 Task: Look for space in Uglich, Russia from 12th  July, 2023 to 15th July, 2023 for 3 adults in price range Rs.12000 to Rs.16000. Place can be entire place with 2 bedrooms having 3 beds and 1 bathroom. Property type can be house, flat, guest house. Booking option can be shelf check-in. Required host language is English.
Action: Mouse moved to (449, 115)
Screenshot: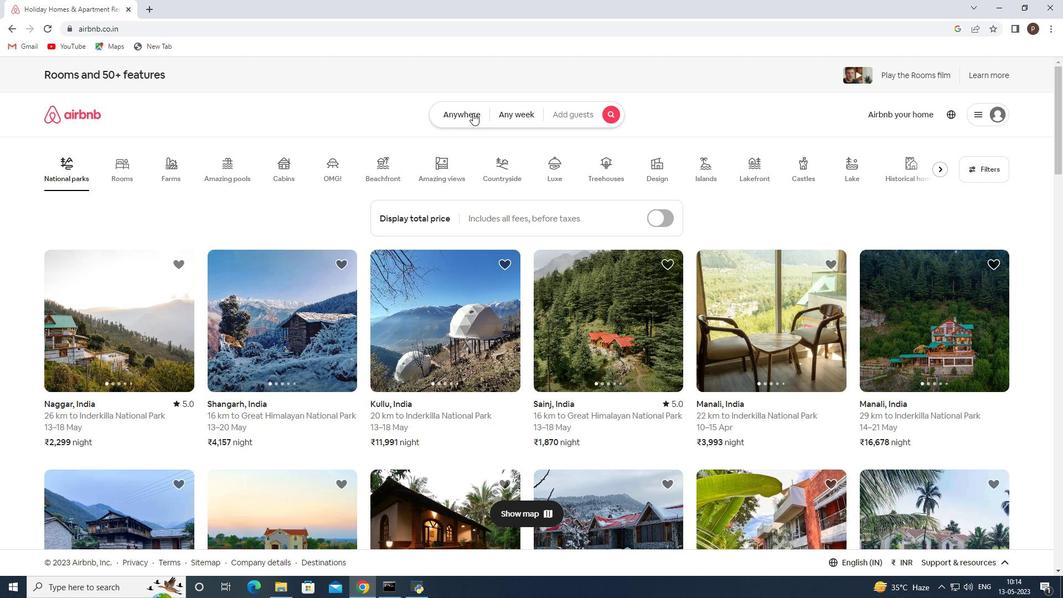 
Action: Mouse pressed left at (449, 115)
Screenshot: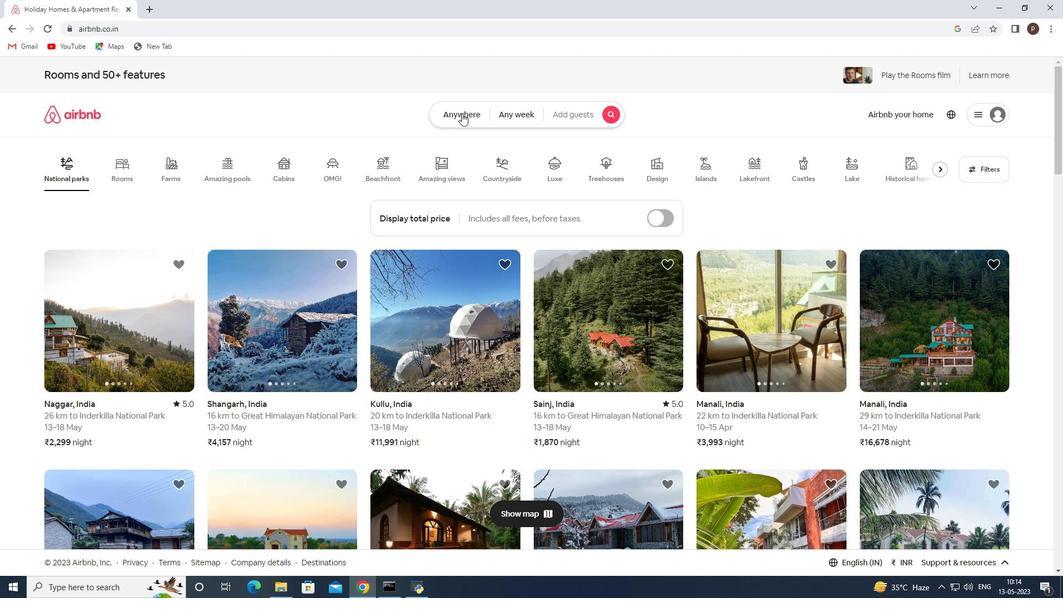 
Action: Mouse moved to (369, 157)
Screenshot: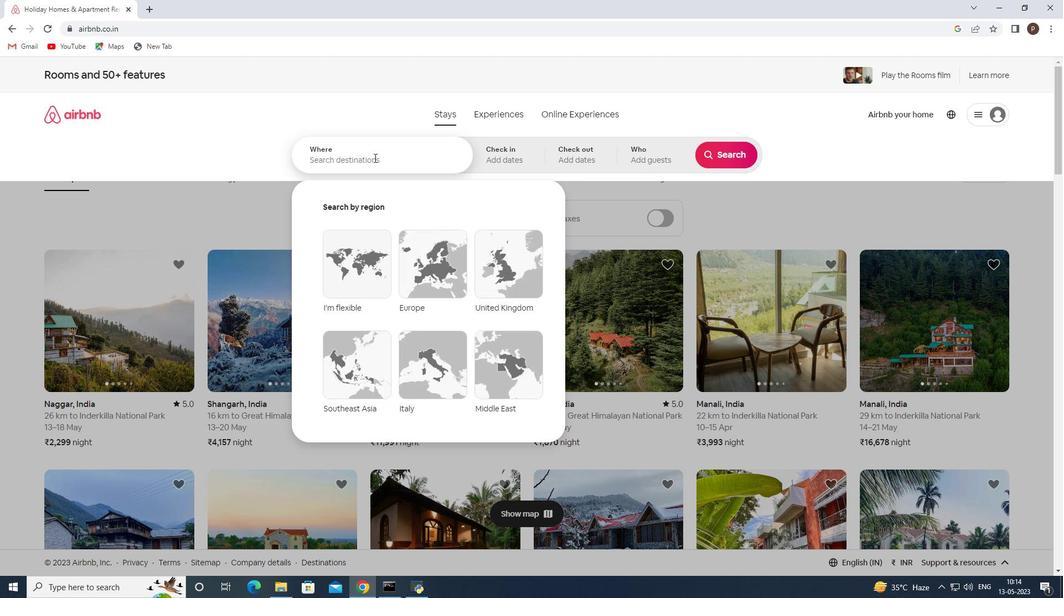 
Action: Mouse pressed left at (369, 157)
Screenshot: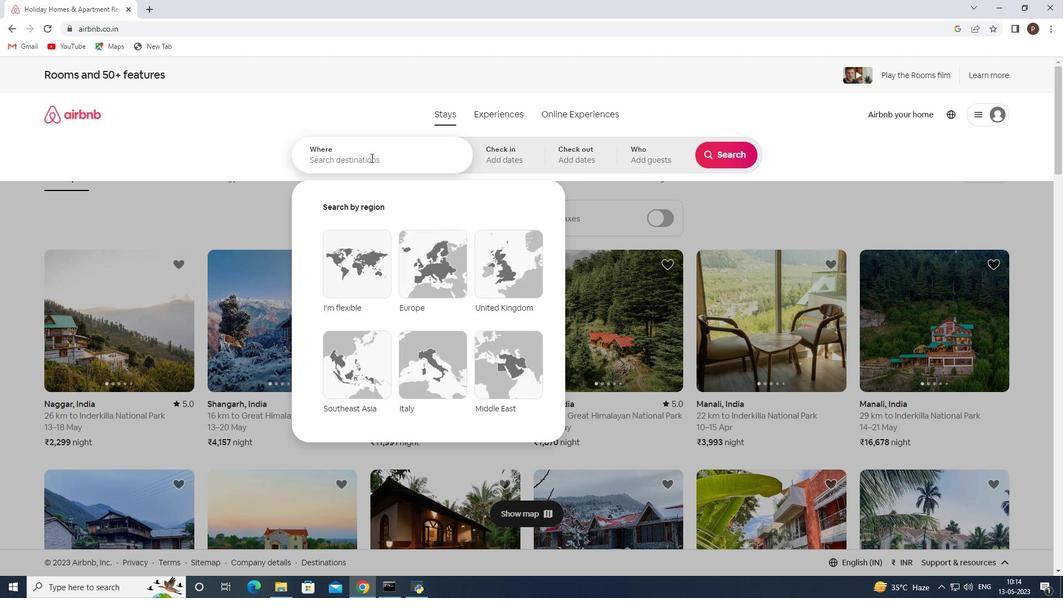 
Action: Key pressed <Key.caps_lock>U<Key.caps_lock>glich,<Key.space><Key.caps_lock>R<Key.caps_lock>ussia<Key.enter>
Screenshot: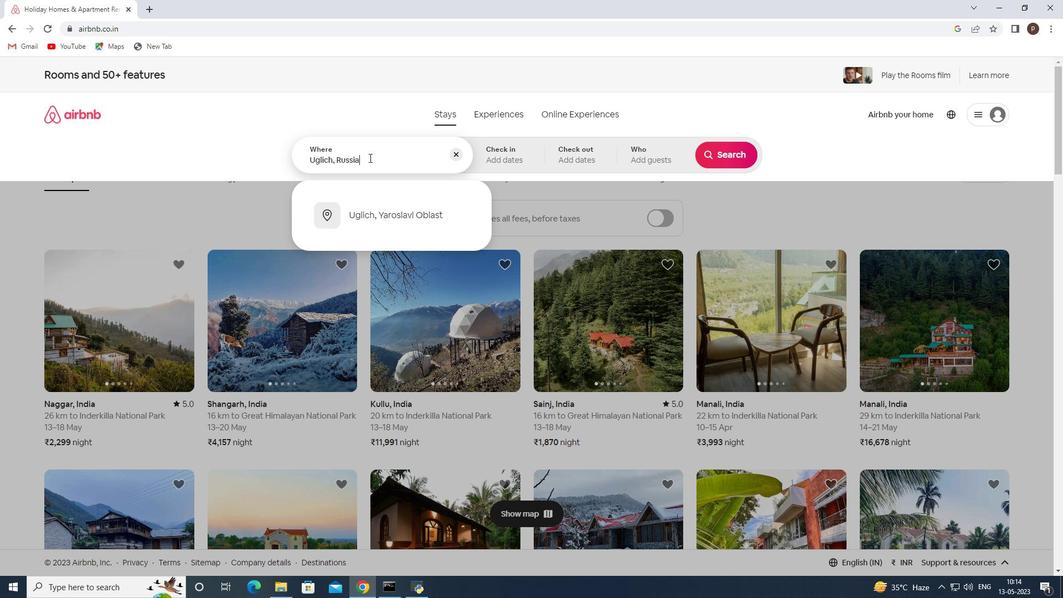
Action: Mouse moved to (730, 241)
Screenshot: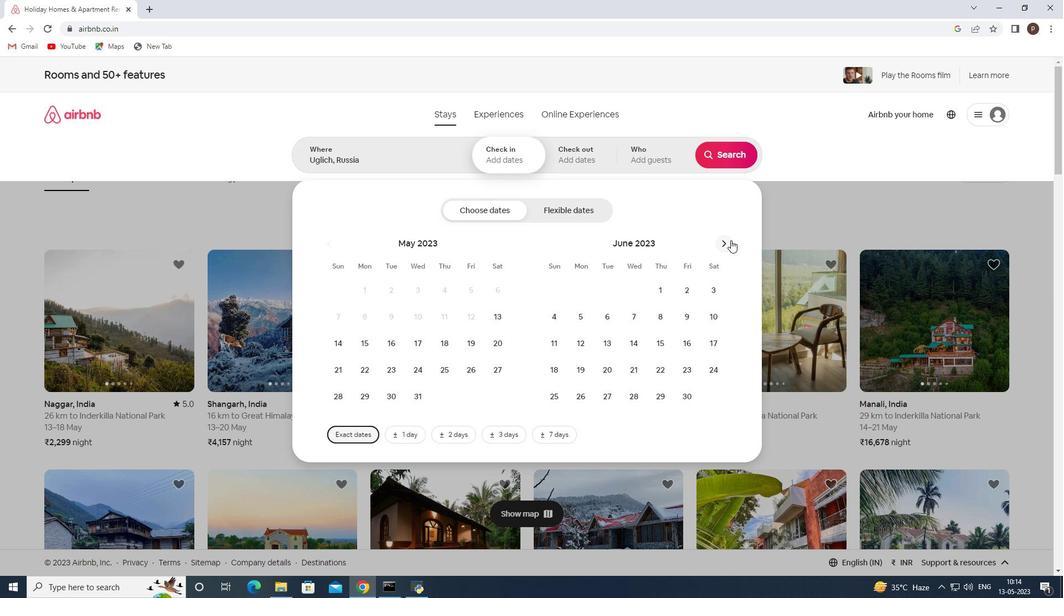 
Action: Mouse pressed left at (730, 241)
Screenshot: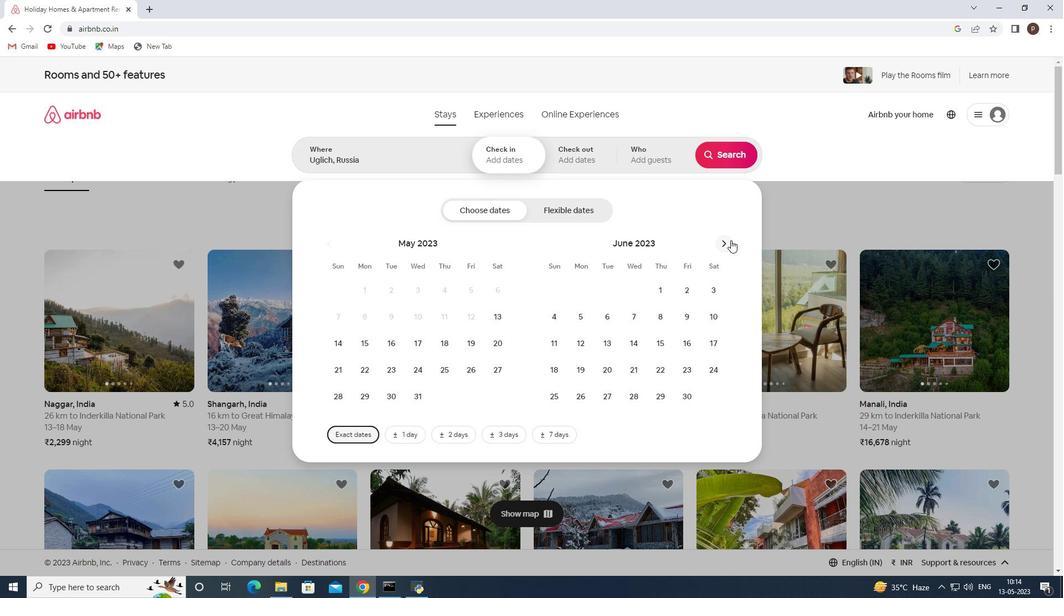 
Action: Mouse moved to (635, 341)
Screenshot: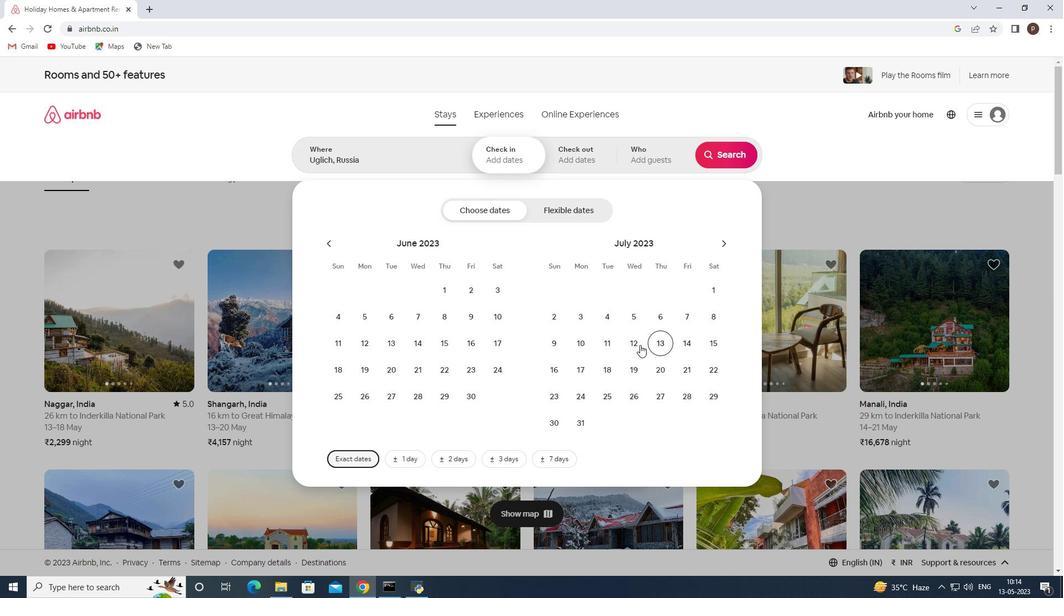 
Action: Mouse pressed left at (635, 341)
Screenshot: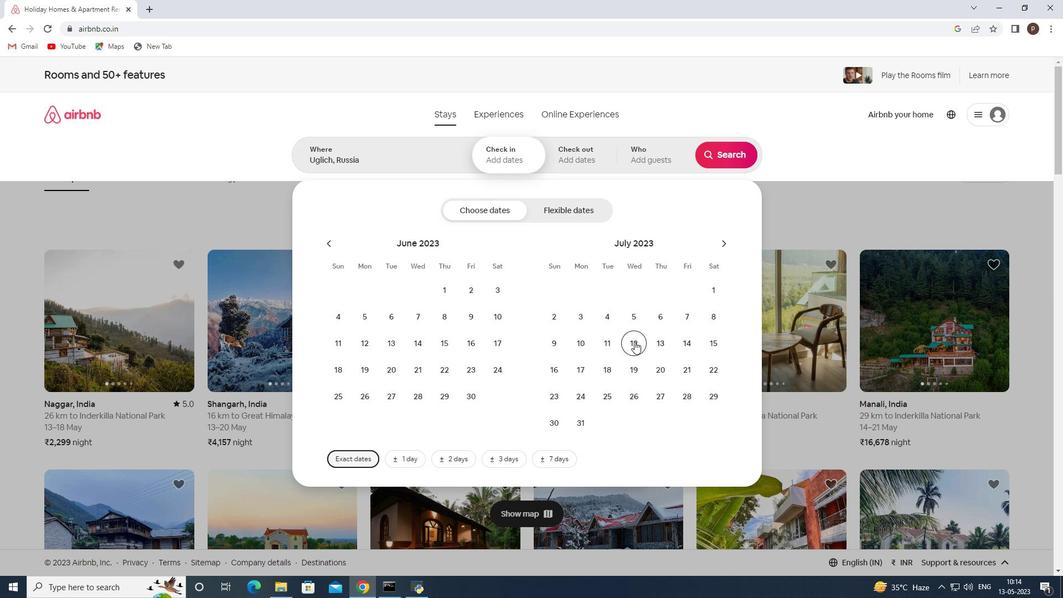 
Action: Mouse moved to (710, 340)
Screenshot: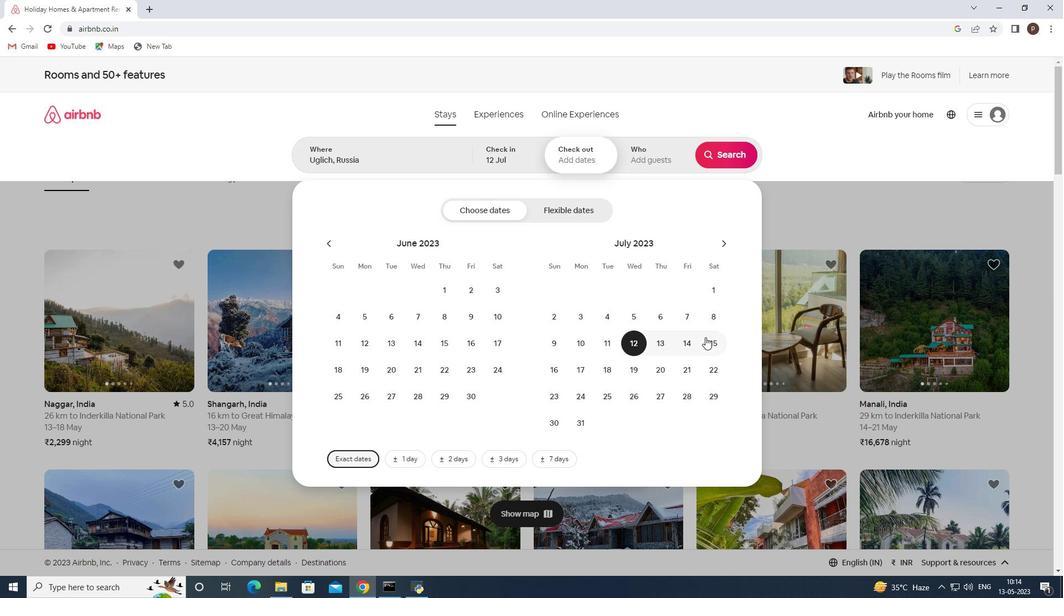 
Action: Mouse pressed left at (710, 340)
Screenshot: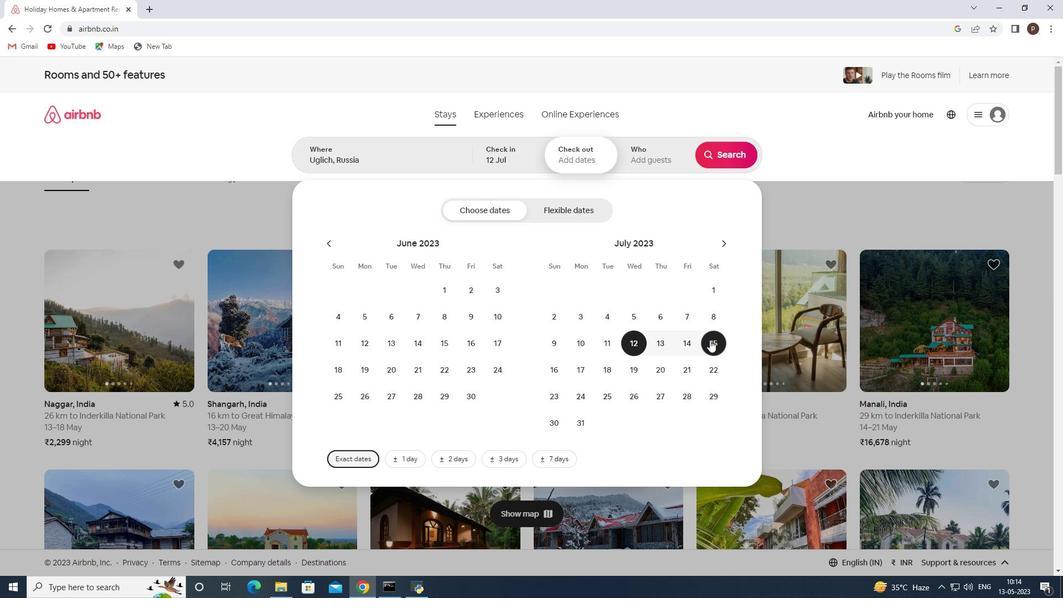
Action: Mouse moved to (652, 157)
Screenshot: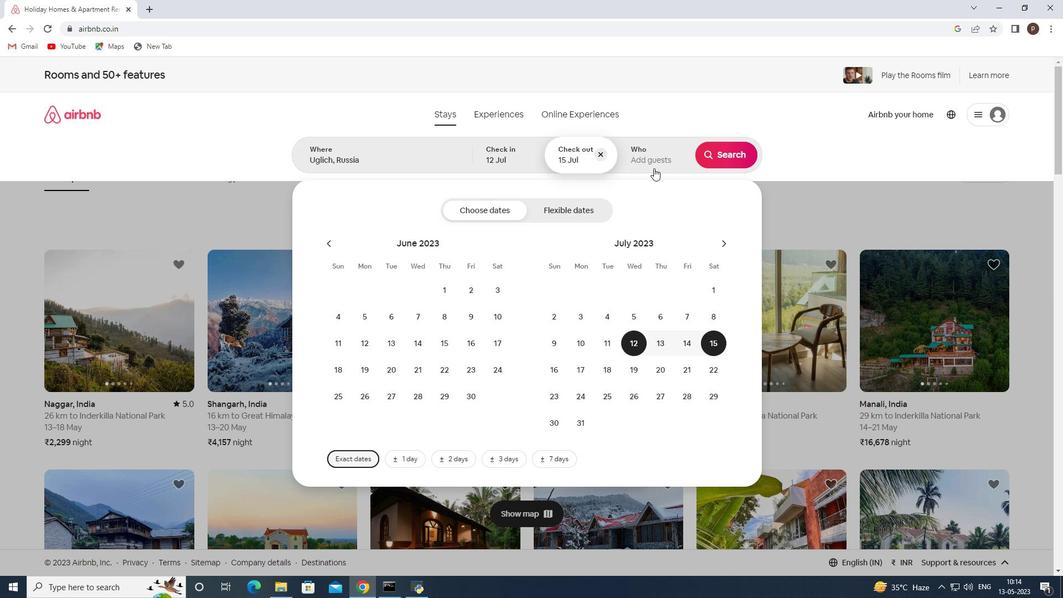 
Action: Mouse pressed left at (652, 157)
Screenshot: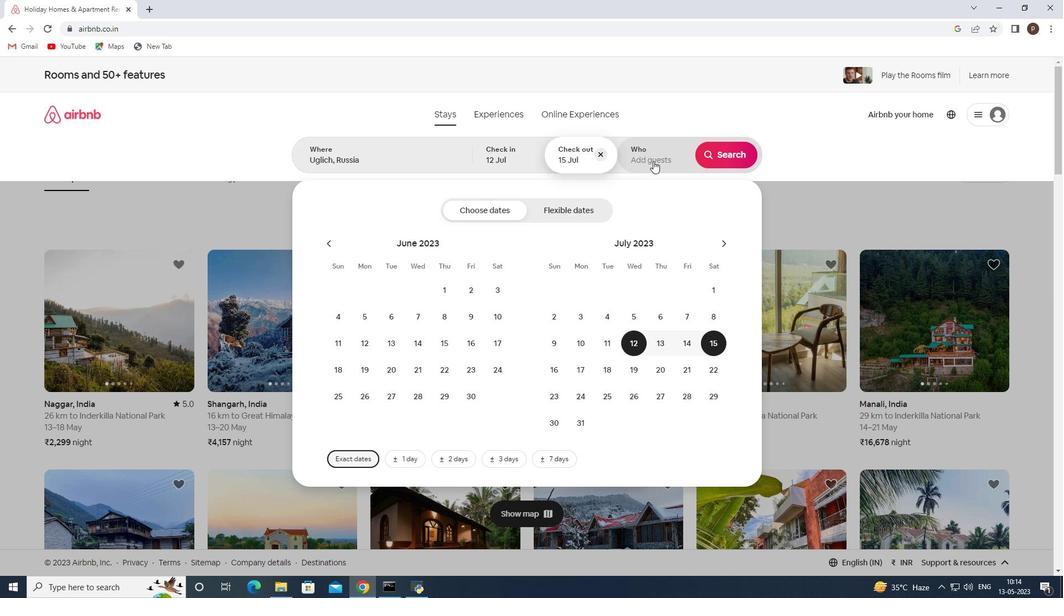 
Action: Mouse moved to (732, 213)
Screenshot: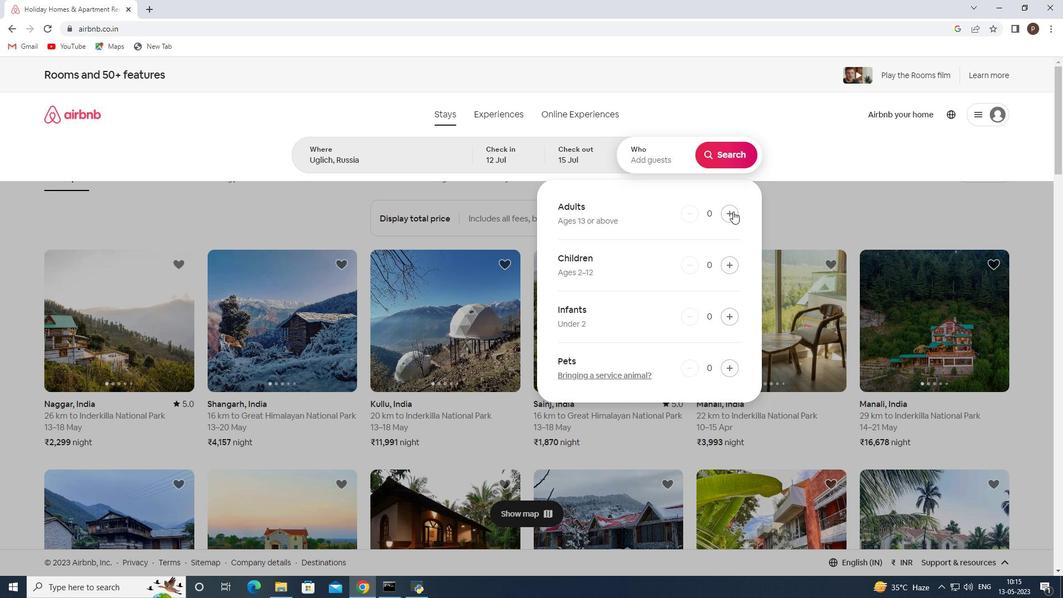 
Action: Mouse pressed left at (732, 213)
Screenshot: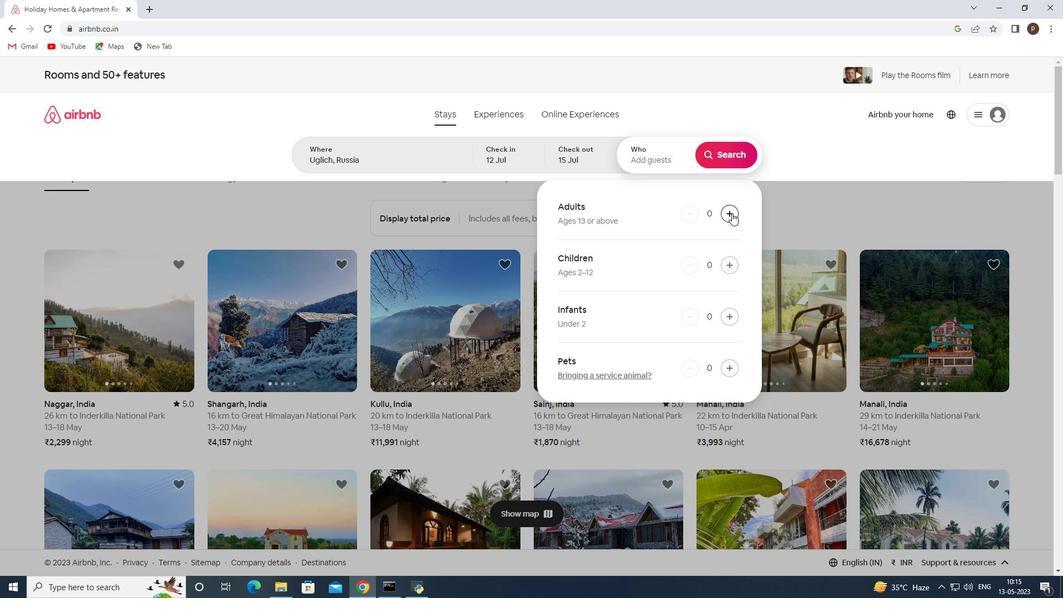 
Action: Mouse pressed left at (732, 213)
Screenshot: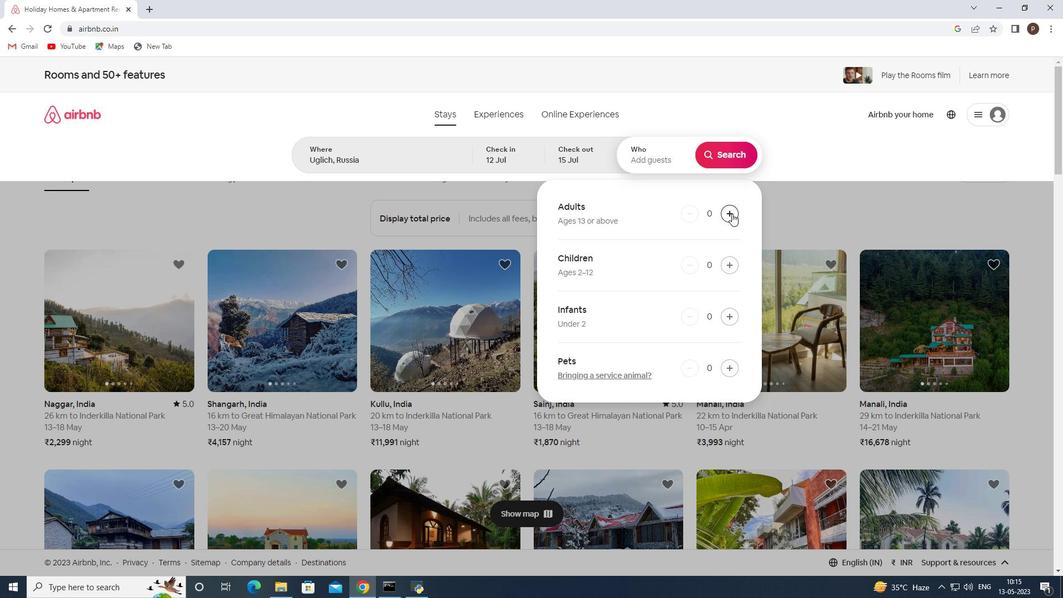 
Action: Mouse pressed left at (732, 213)
Screenshot: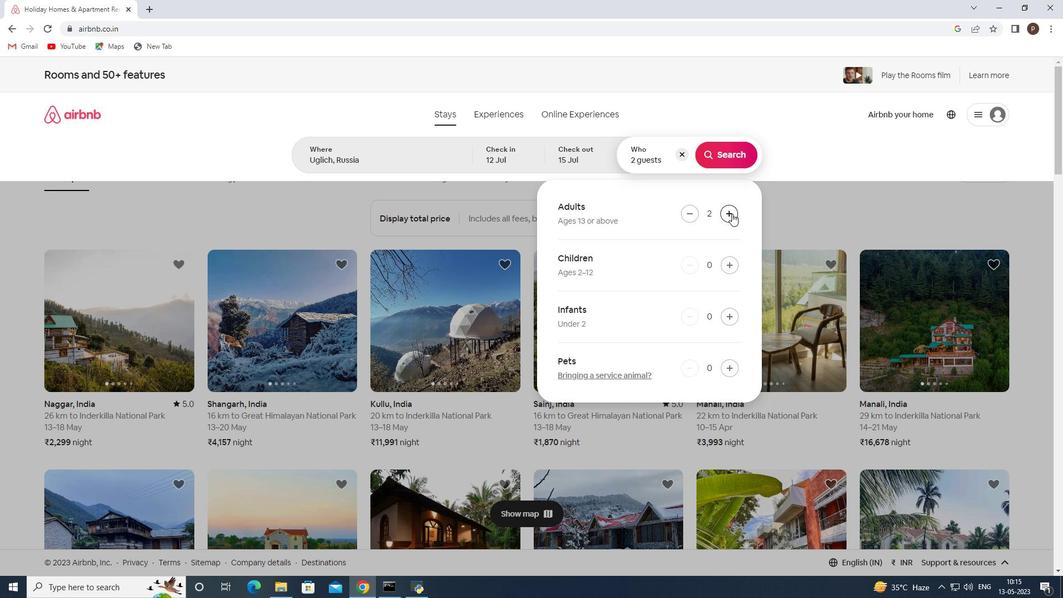 
Action: Mouse moved to (733, 151)
Screenshot: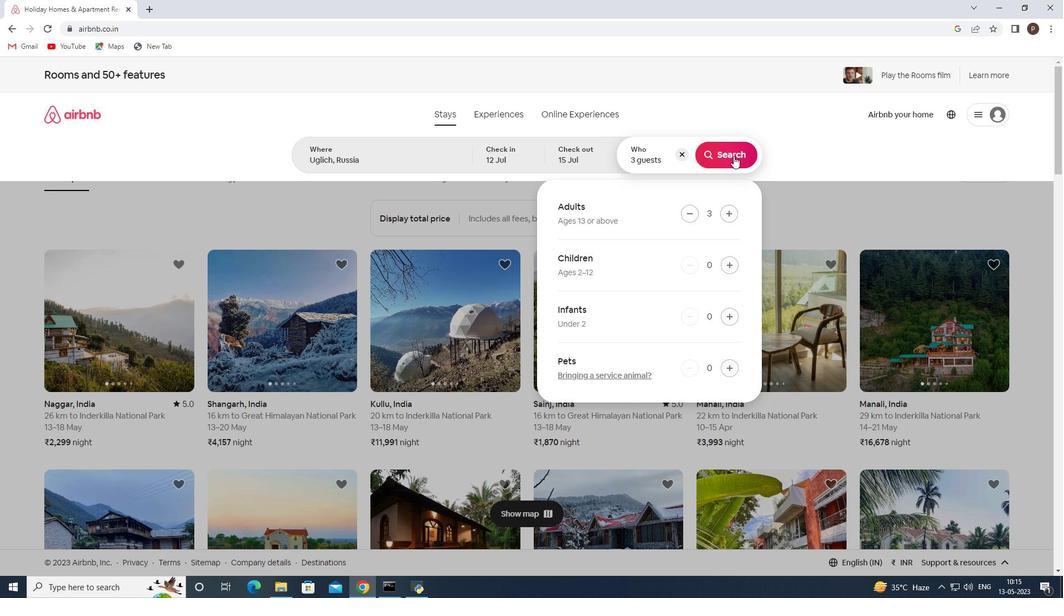 
Action: Mouse pressed left at (733, 151)
Screenshot: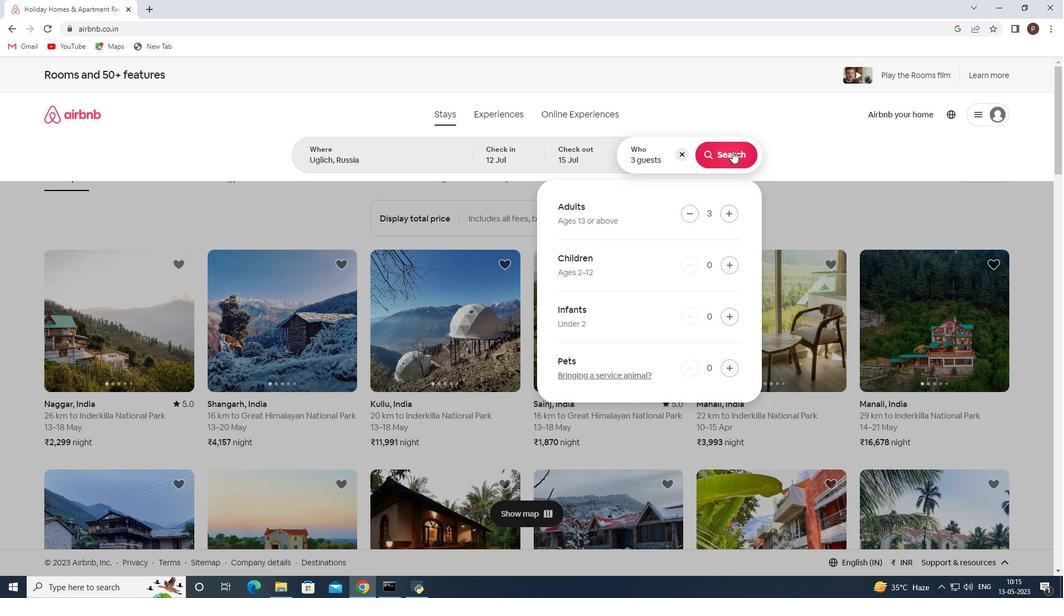
Action: Mouse moved to (999, 124)
Screenshot: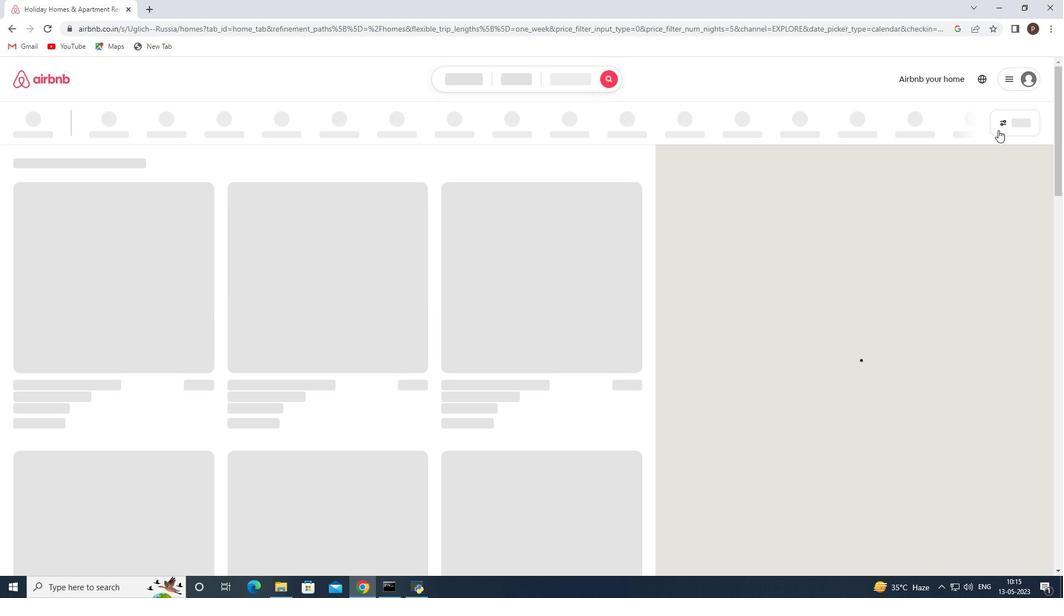 
Action: Mouse pressed left at (999, 124)
Screenshot: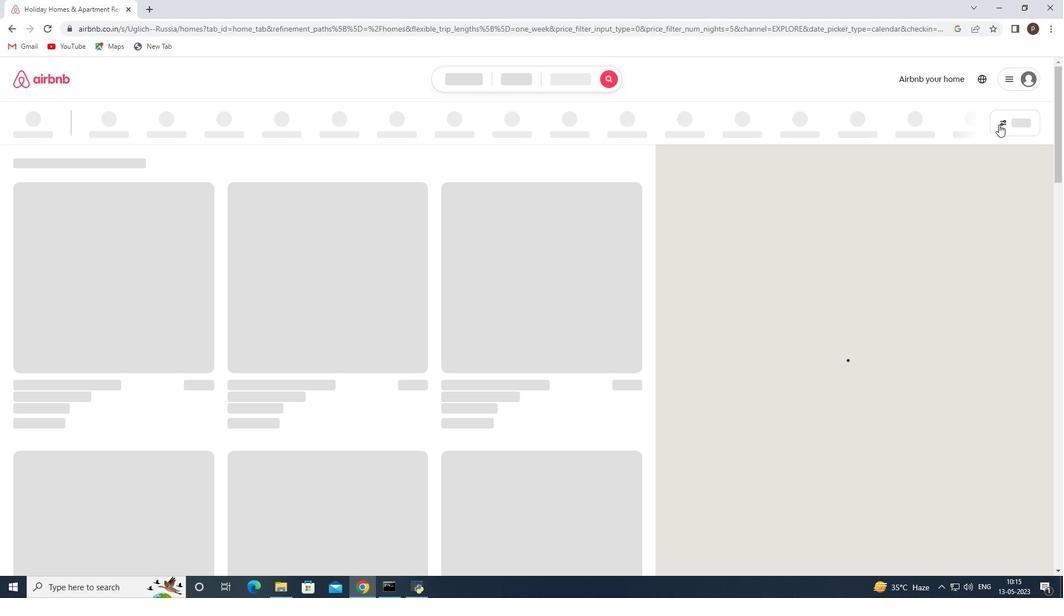 
Action: Mouse moved to (367, 395)
Screenshot: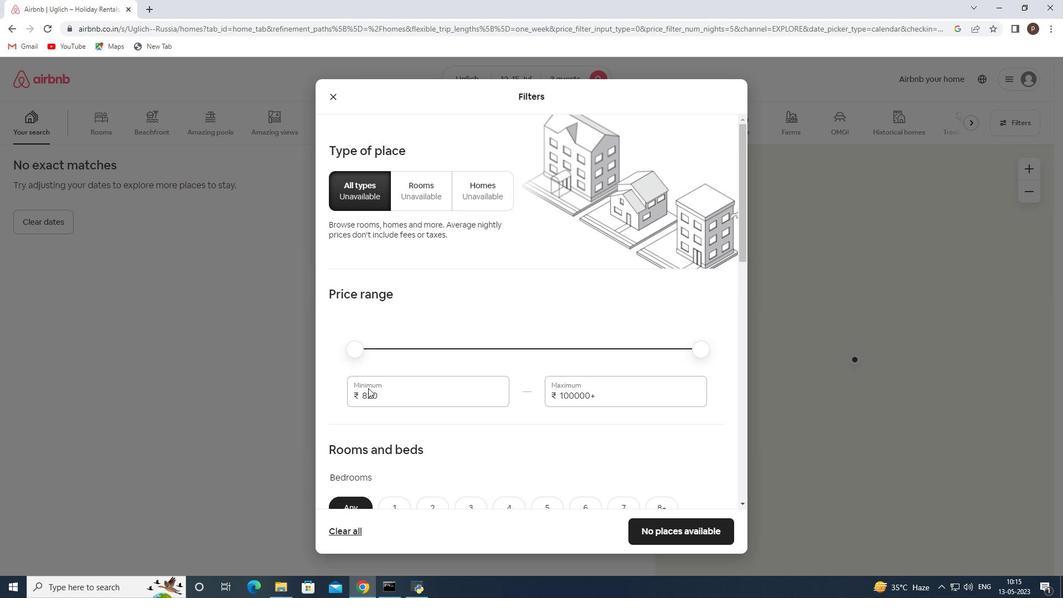 
Action: Mouse pressed left at (367, 395)
Screenshot: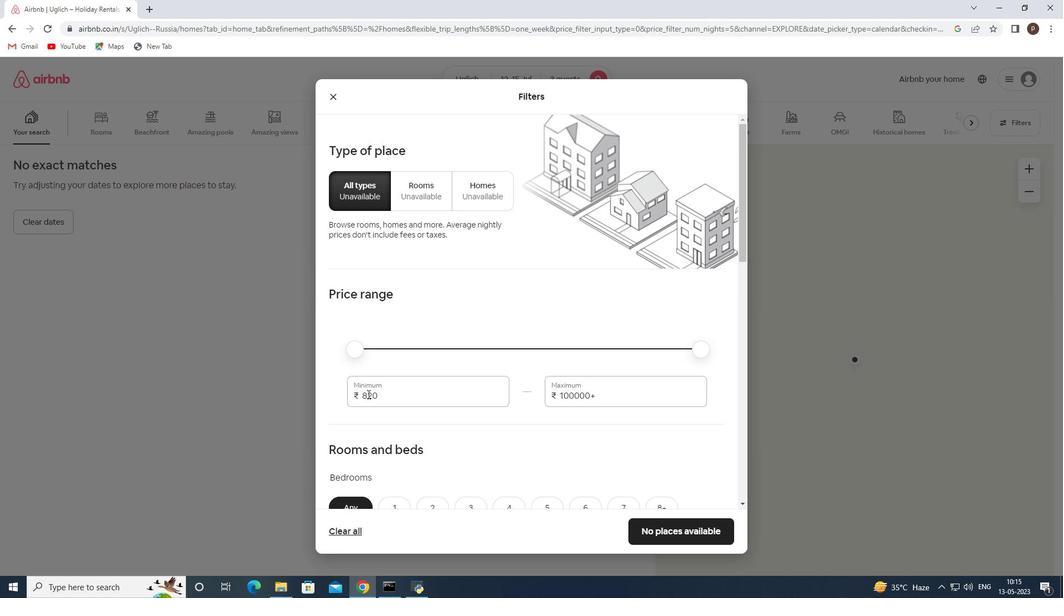 
Action: Mouse pressed left at (367, 395)
Screenshot: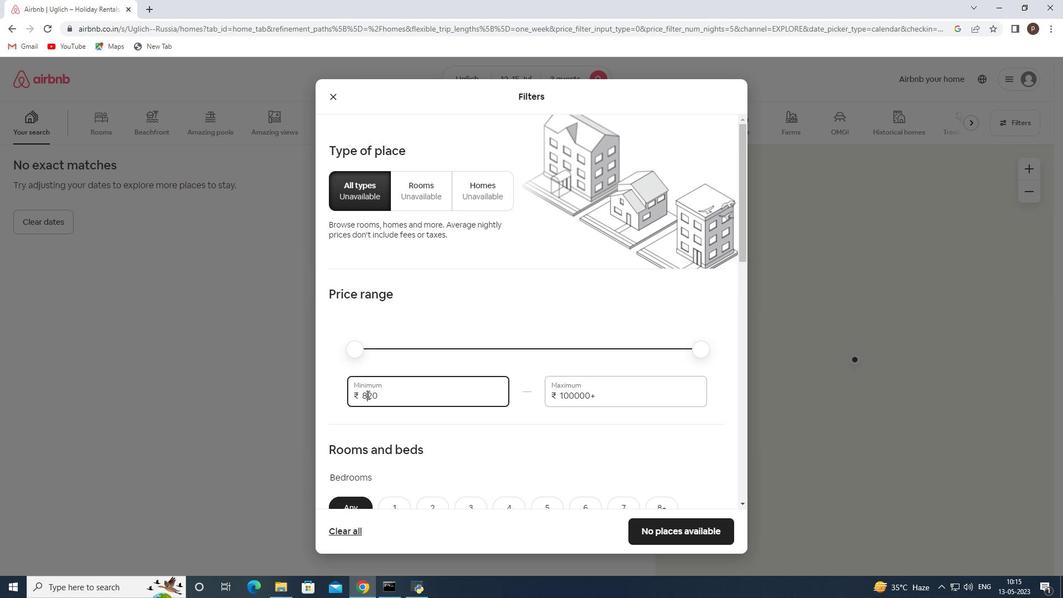
Action: Key pressed 12000<Key.tab>16000
Screenshot: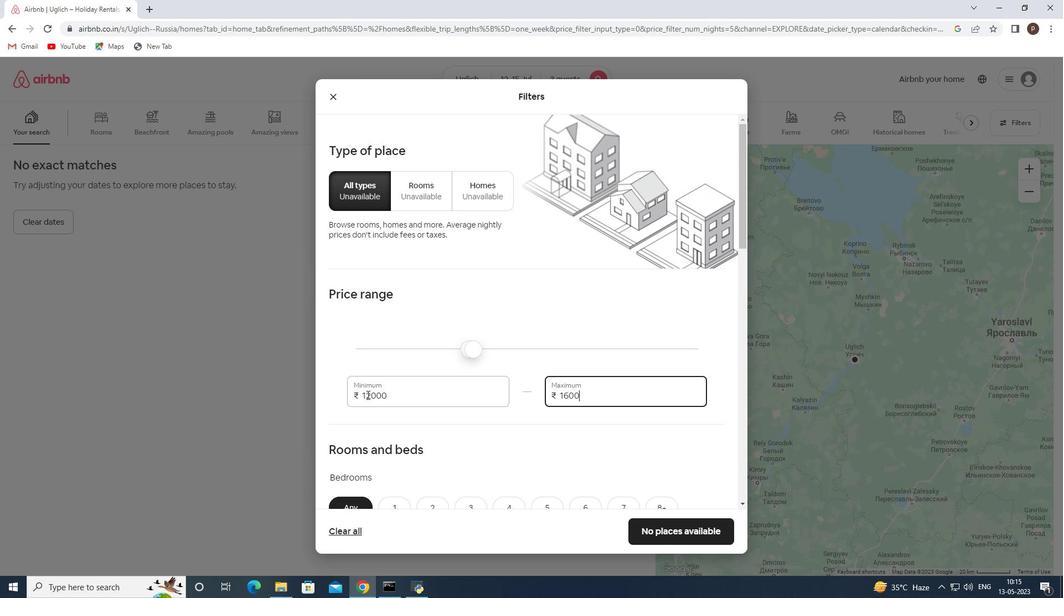 
Action: Mouse scrolled (367, 394) with delta (0, 0)
Screenshot: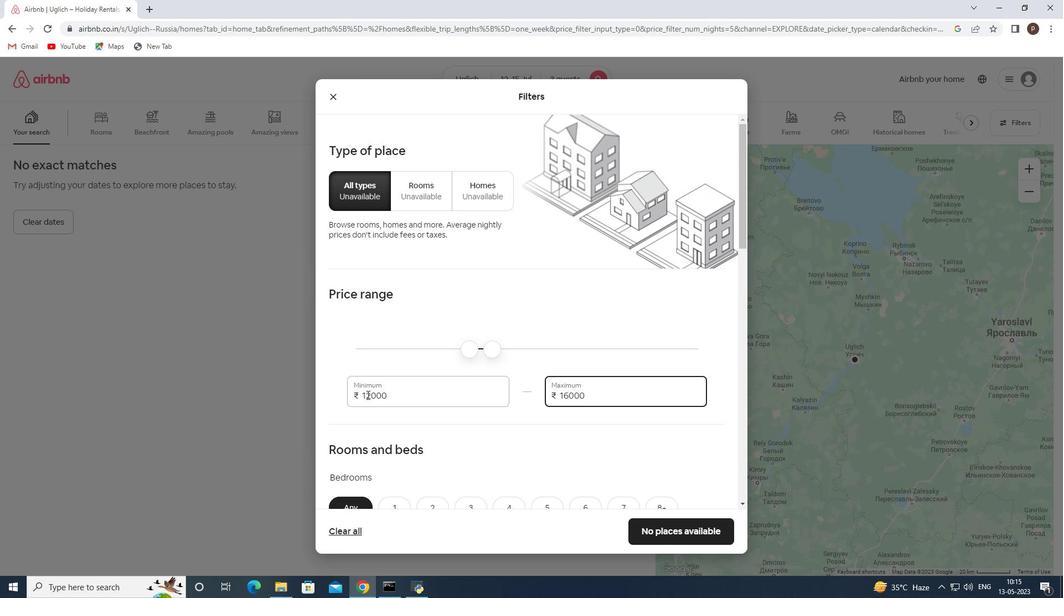 
Action: Mouse scrolled (367, 394) with delta (0, 0)
Screenshot: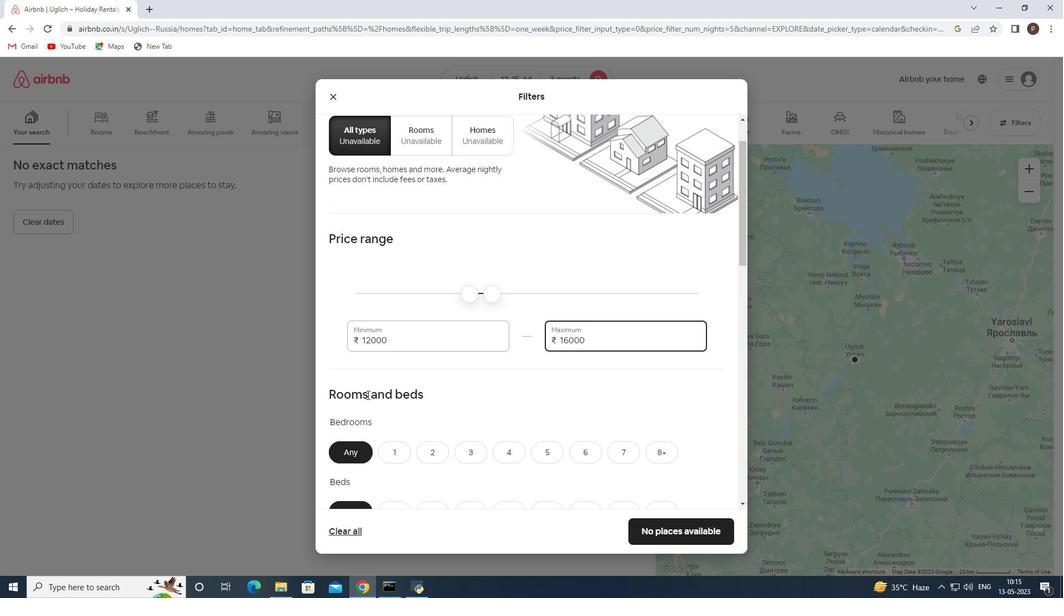 
Action: Mouse scrolled (367, 394) with delta (0, 0)
Screenshot: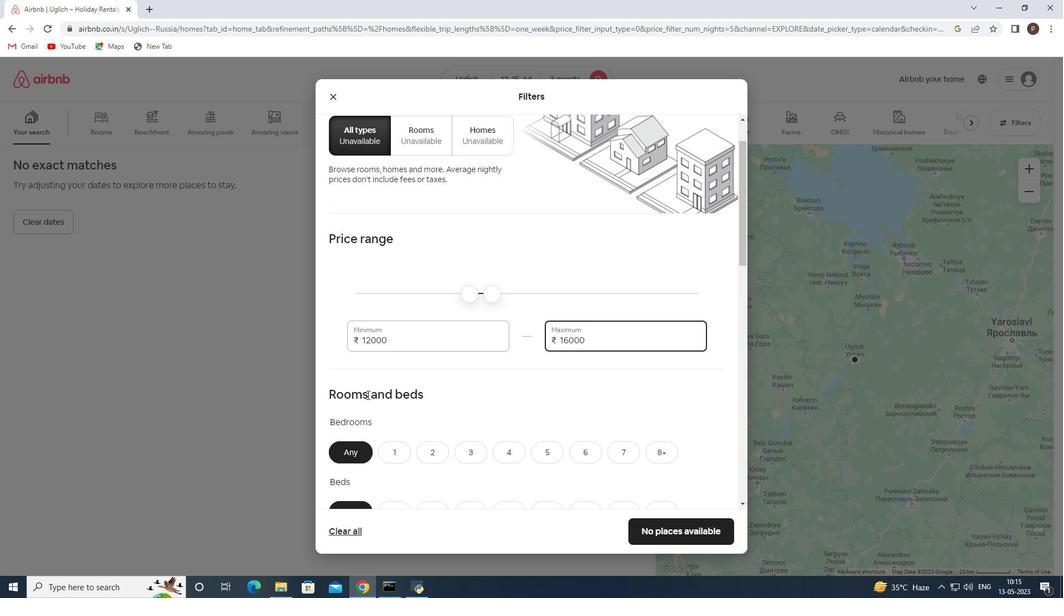 
Action: Mouse moved to (434, 342)
Screenshot: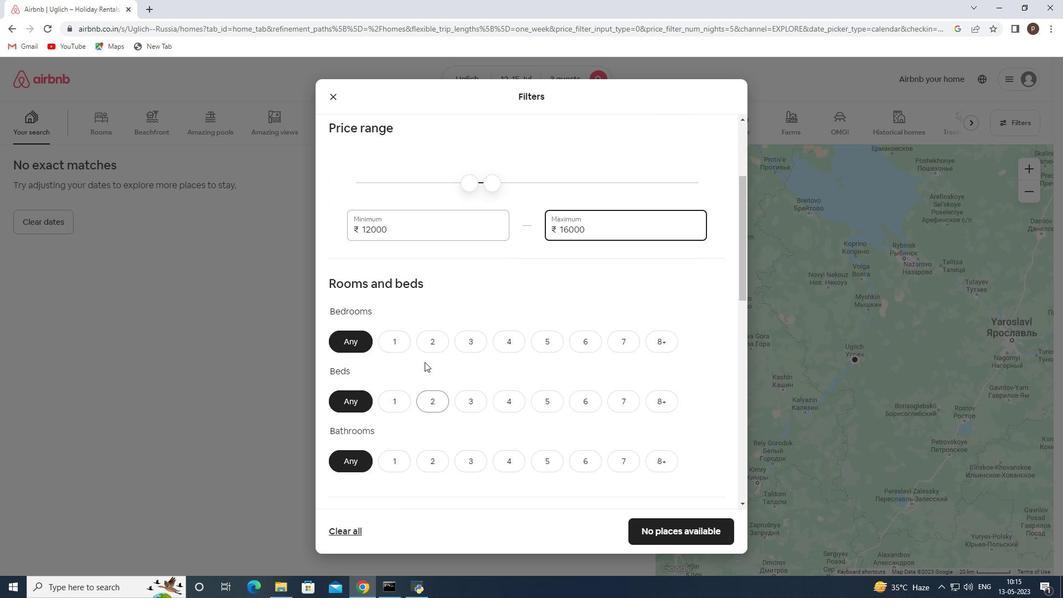 
Action: Mouse pressed left at (434, 342)
Screenshot: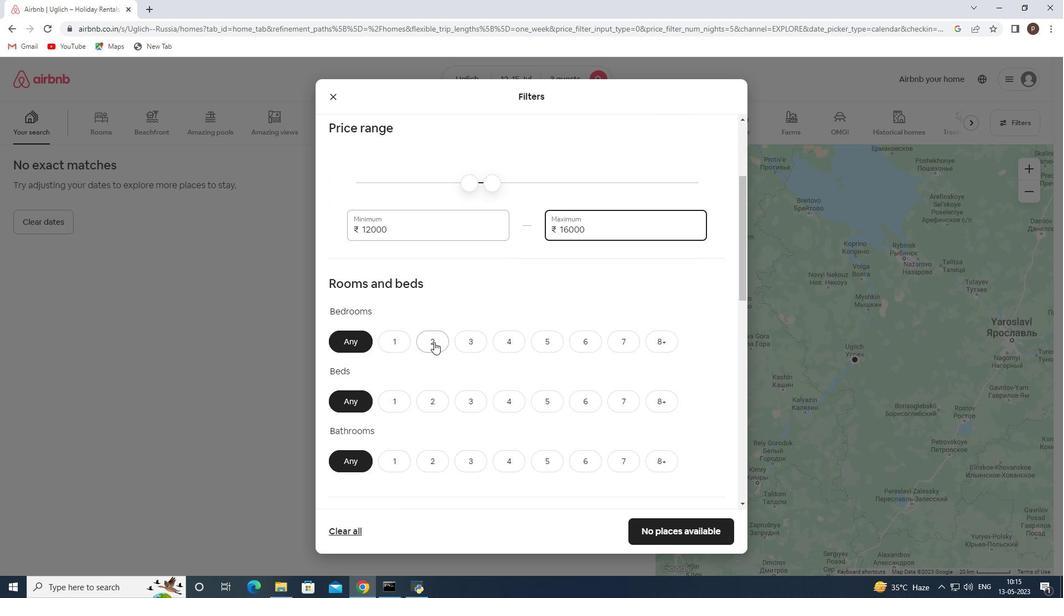 
Action: Mouse moved to (466, 407)
Screenshot: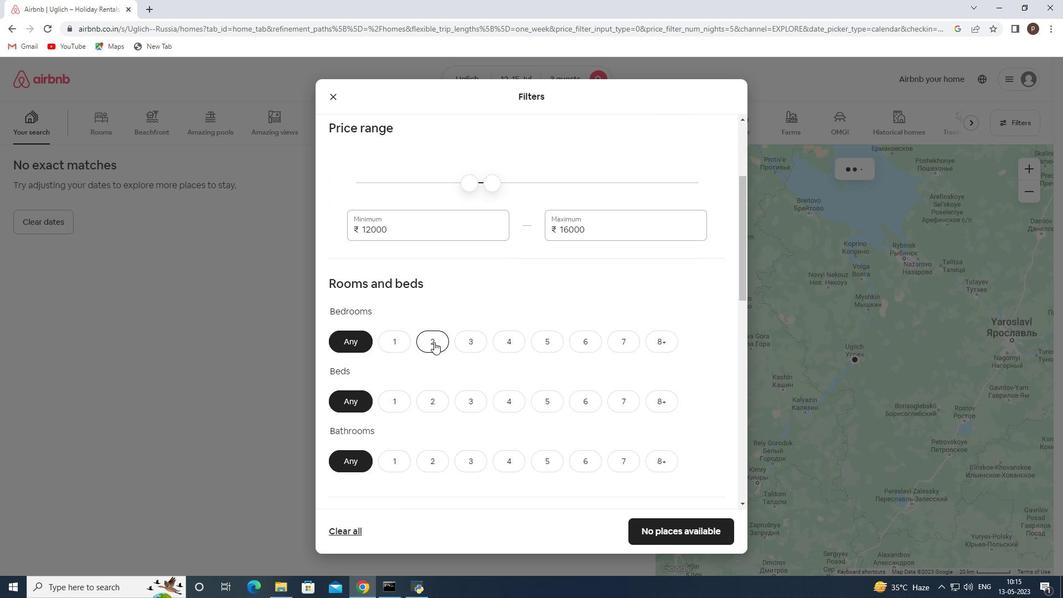 
Action: Mouse pressed left at (466, 407)
Screenshot: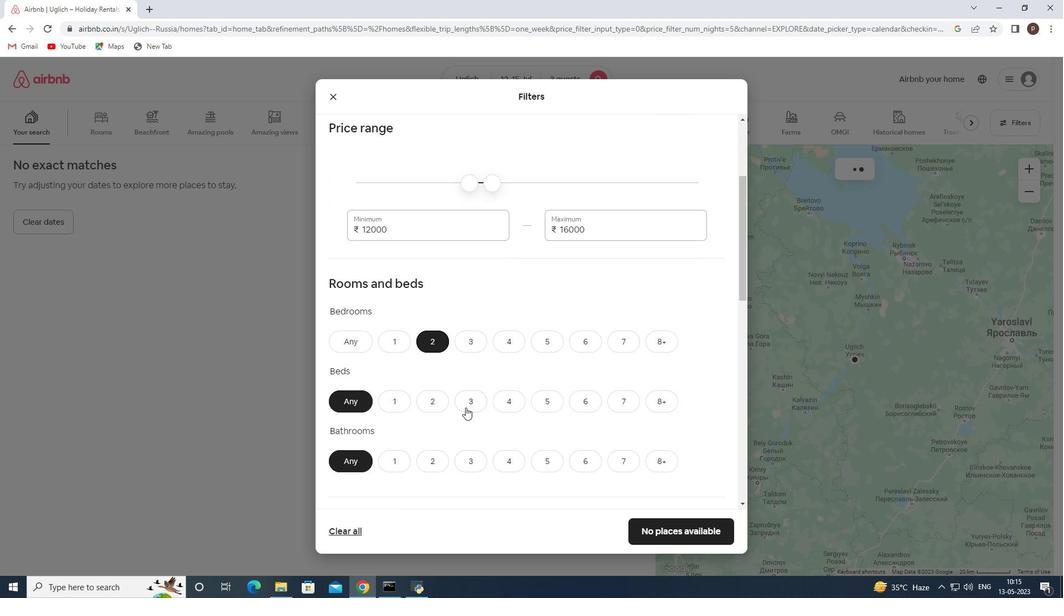 
Action: Mouse moved to (395, 466)
Screenshot: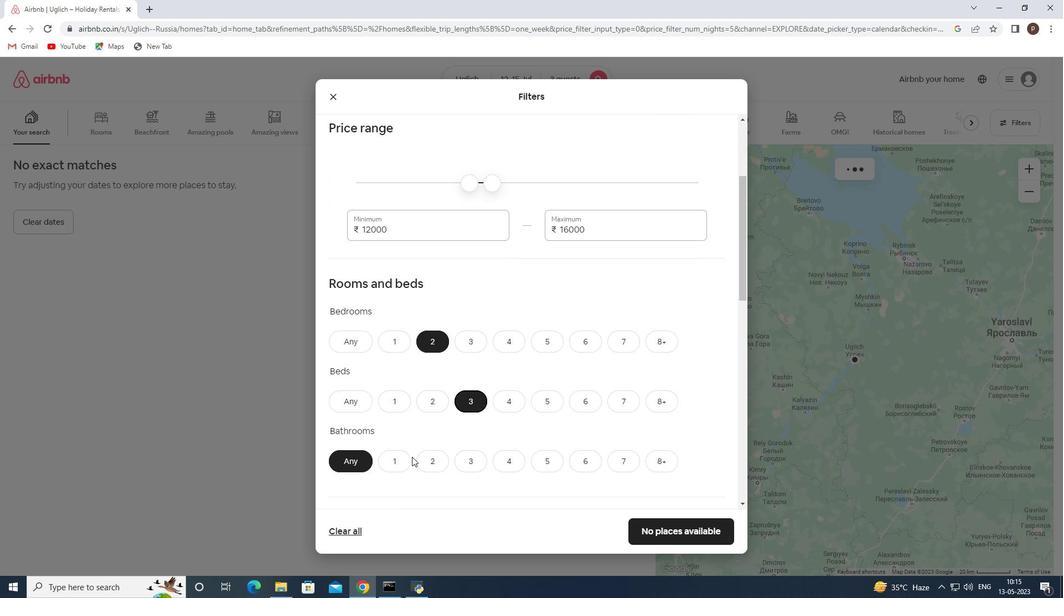
Action: Mouse pressed left at (395, 466)
Screenshot: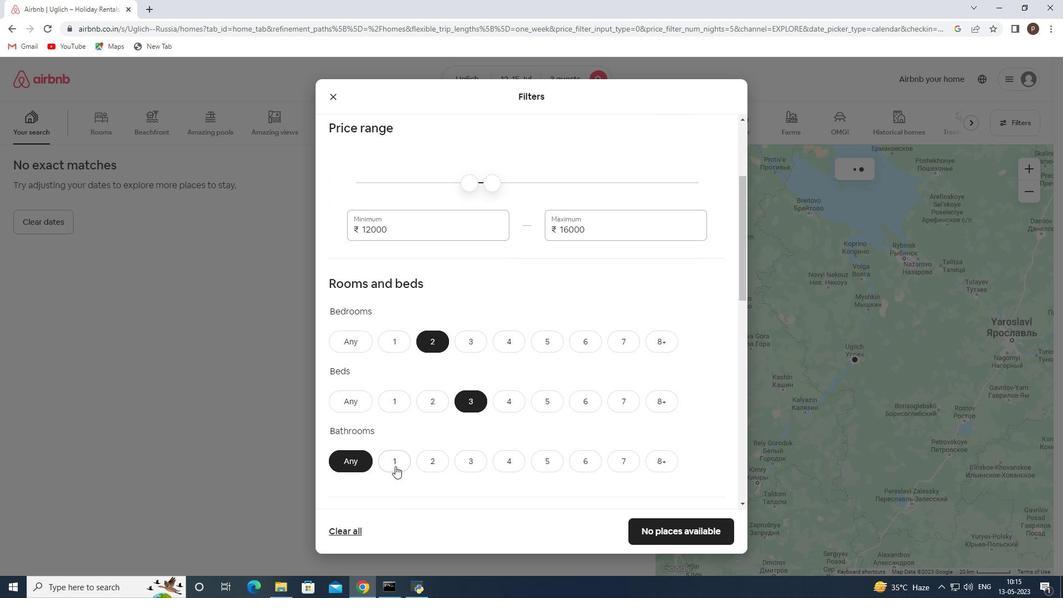 
Action: Mouse moved to (405, 457)
Screenshot: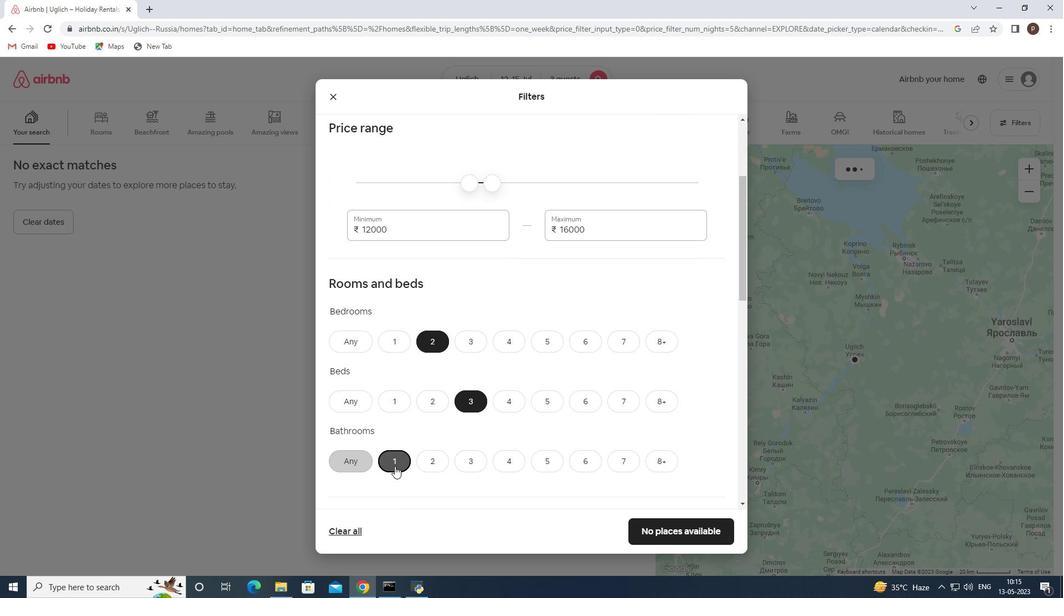 
Action: Mouse scrolled (405, 457) with delta (0, 0)
Screenshot: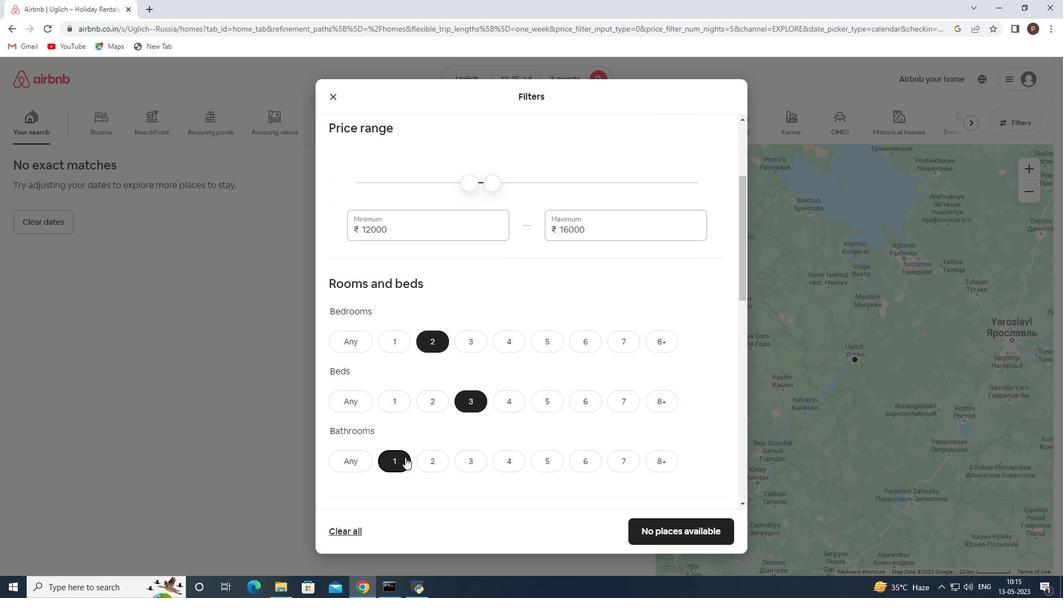 
Action: Mouse moved to (446, 430)
Screenshot: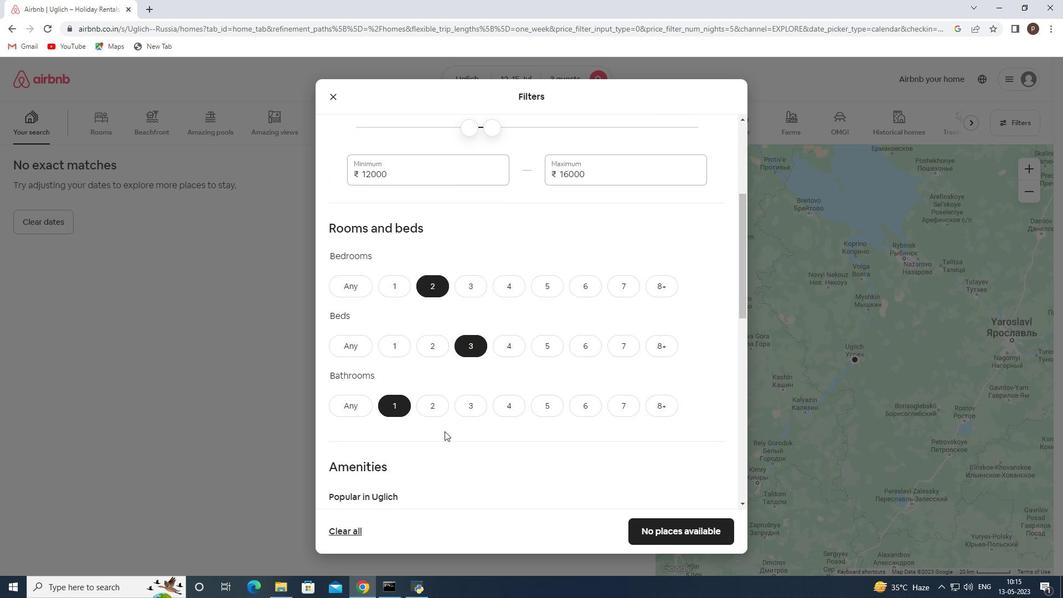 
Action: Mouse scrolled (446, 429) with delta (0, 0)
Screenshot: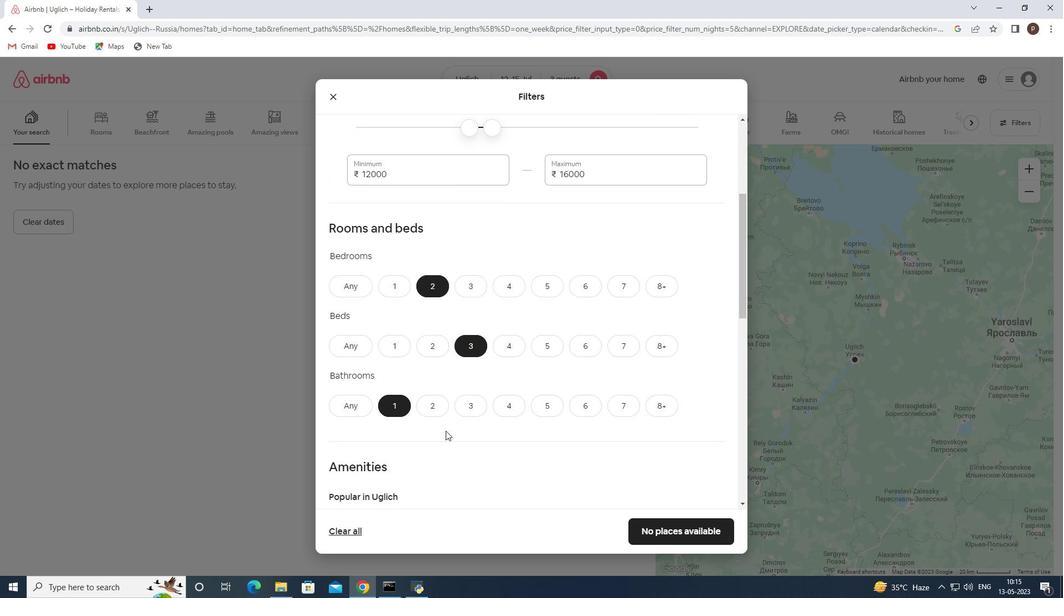 
Action: Mouse scrolled (446, 429) with delta (0, 0)
Screenshot: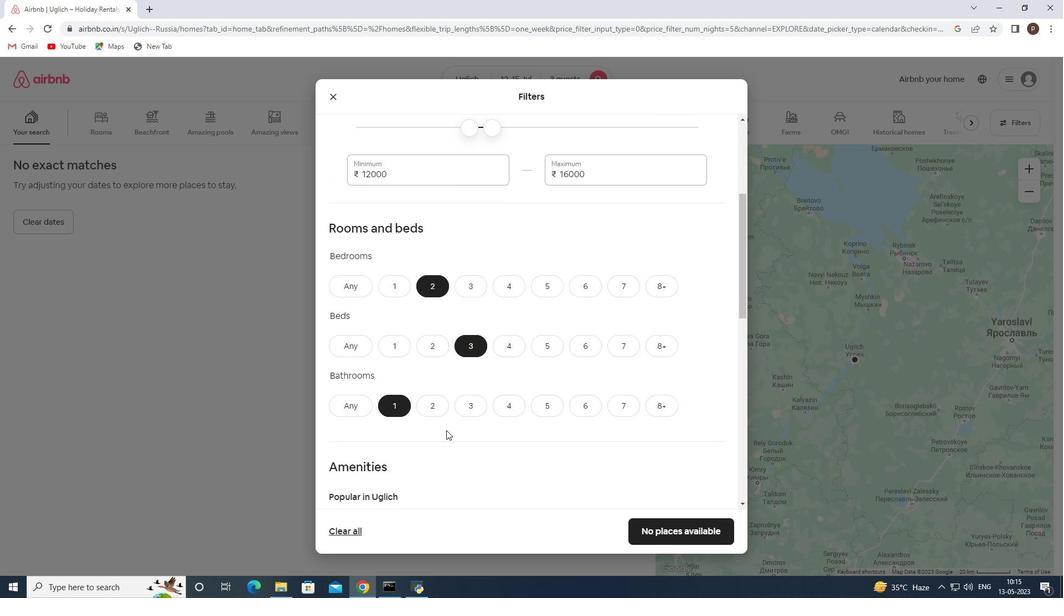 
Action: Mouse moved to (423, 435)
Screenshot: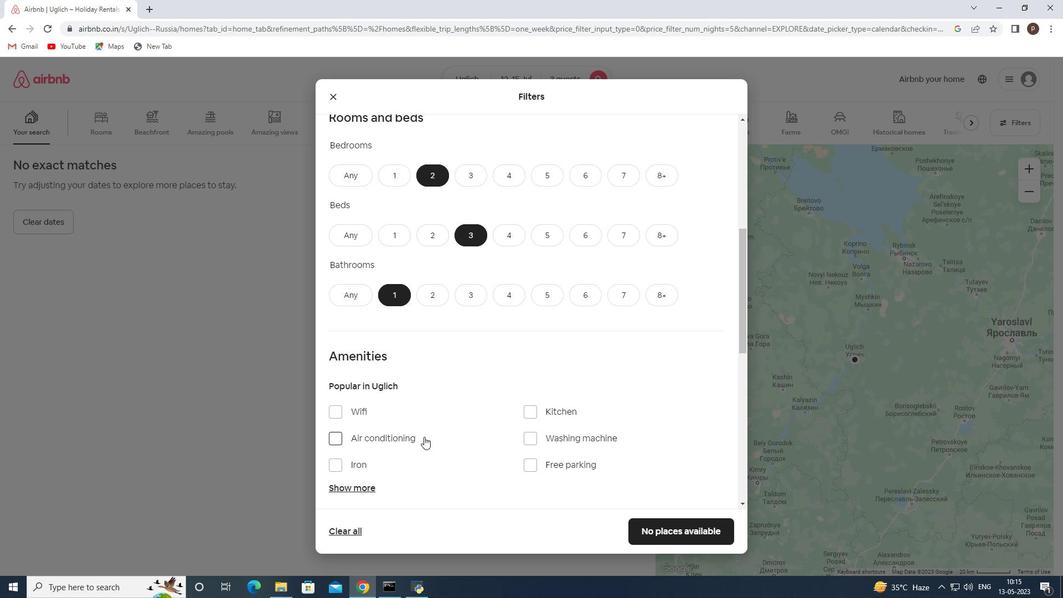 
Action: Mouse scrolled (423, 434) with delta (0, 0)
Screenshot: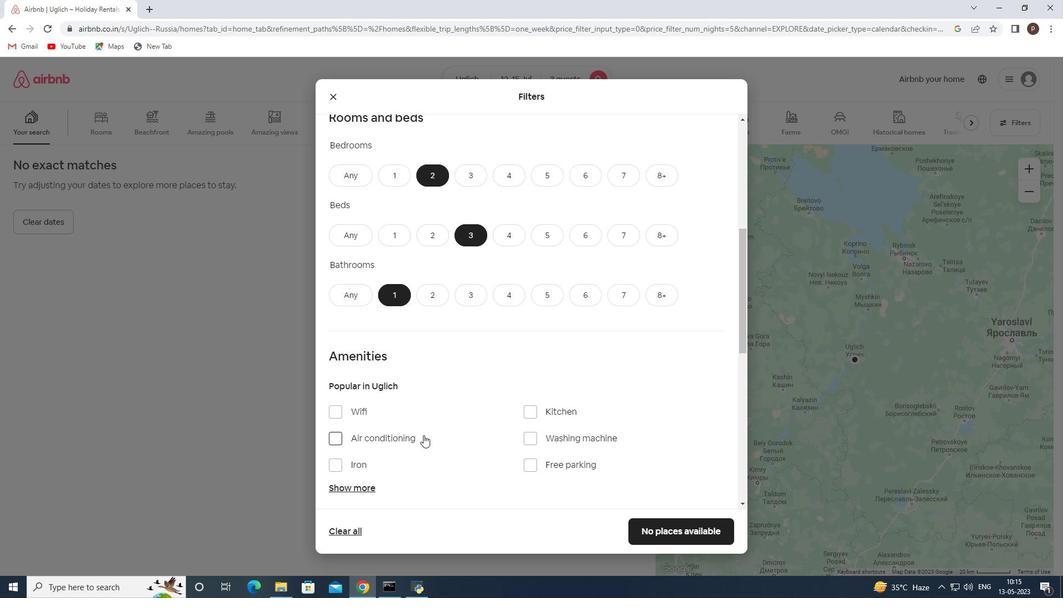 
Action: Mouse moved to (437, 421)
Screenshot: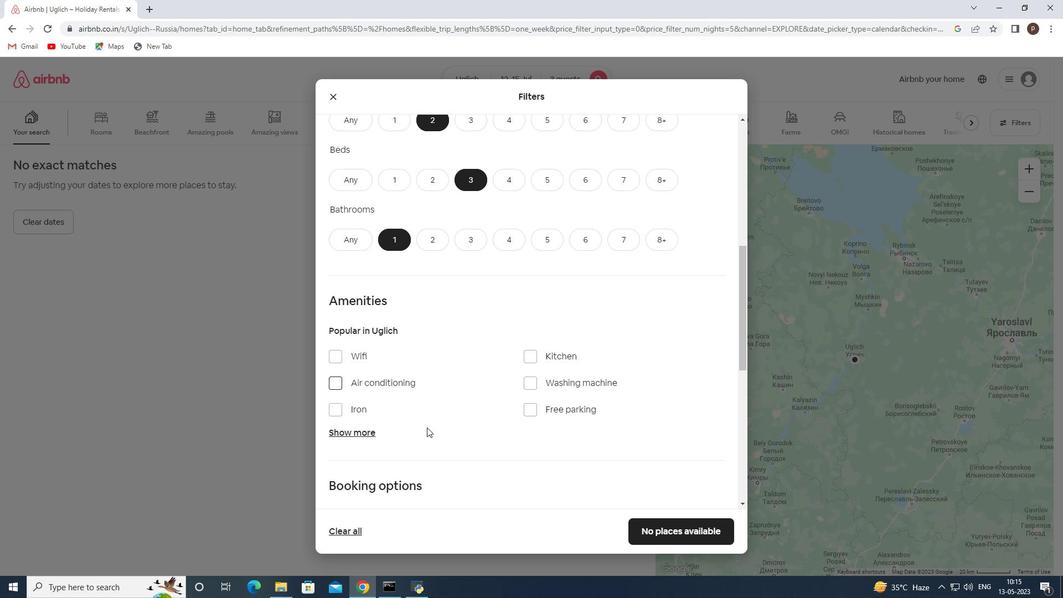
Action: Mouse scrolled (437, 420) with delta (0, 0)
Screenshot: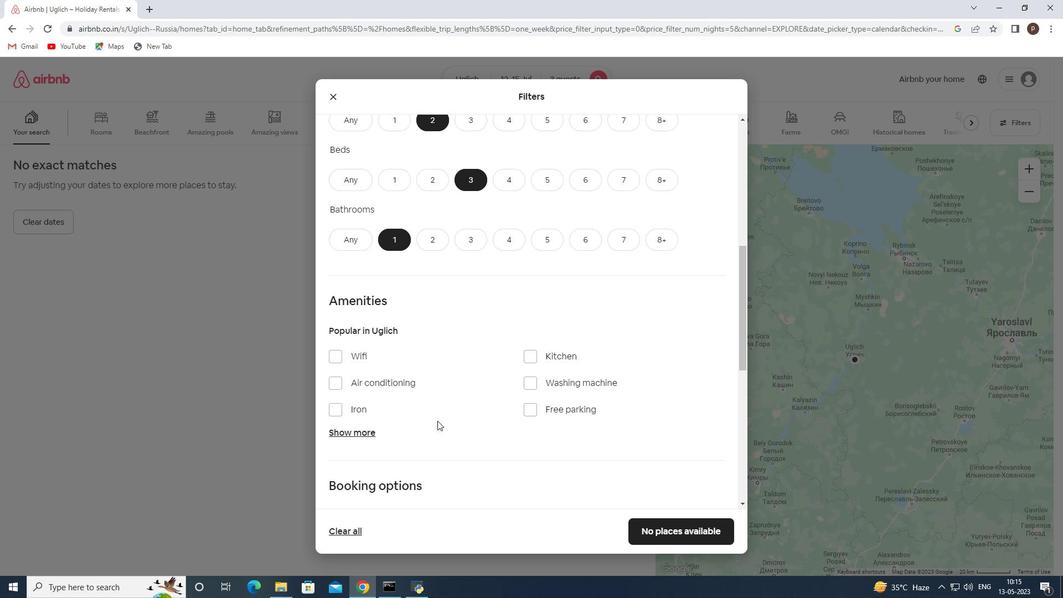 
Action: Mouse scrolled (437, 420) with delta (0, 0)
Screenshot: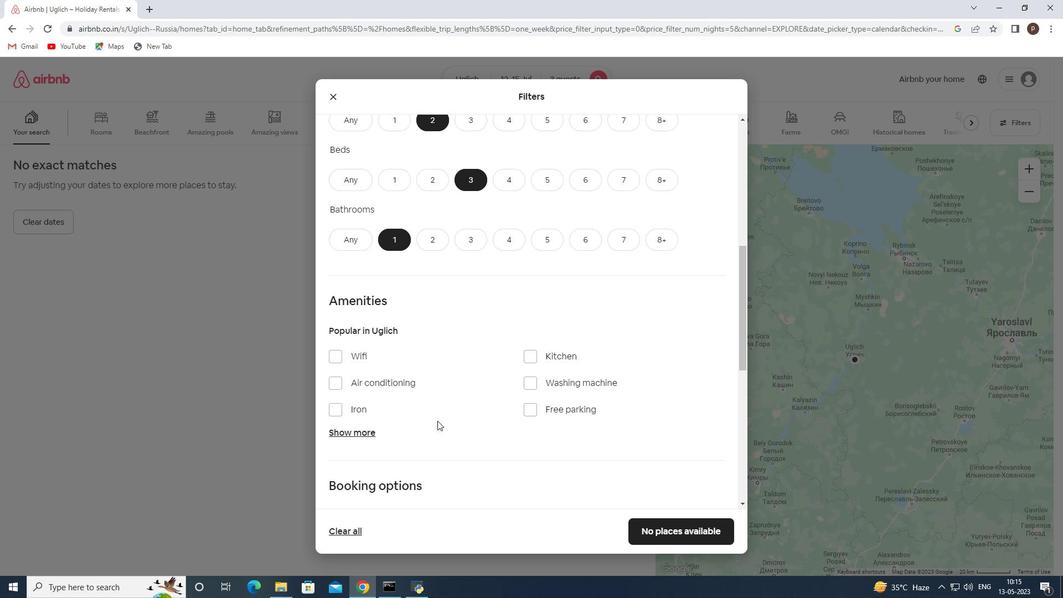 
Action: Mouse moved to (695, 450)
Screenshot: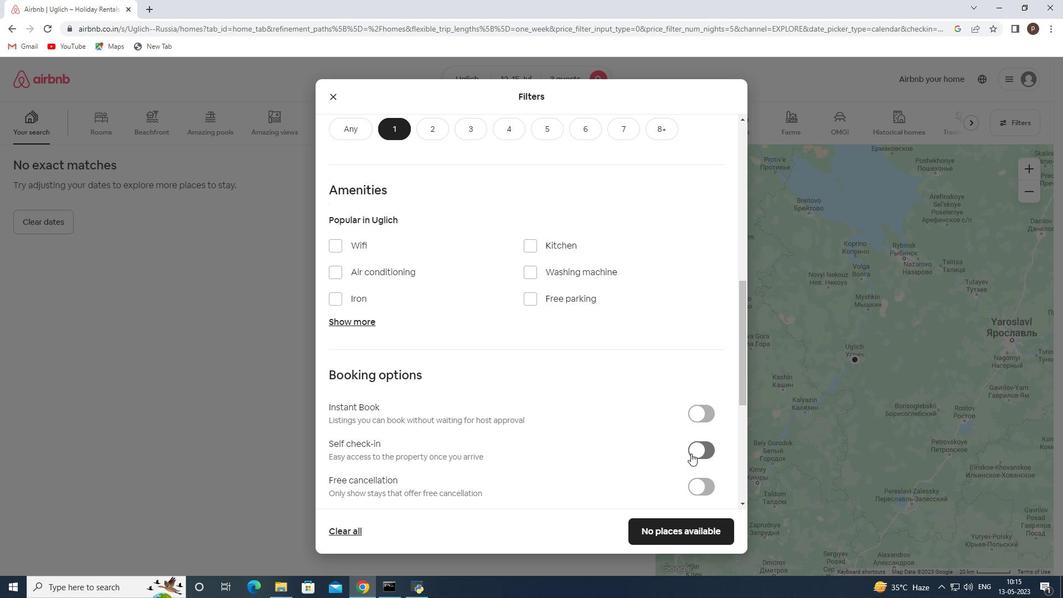 
Action: Mouse pressed left at (695, 450)
Screenshot: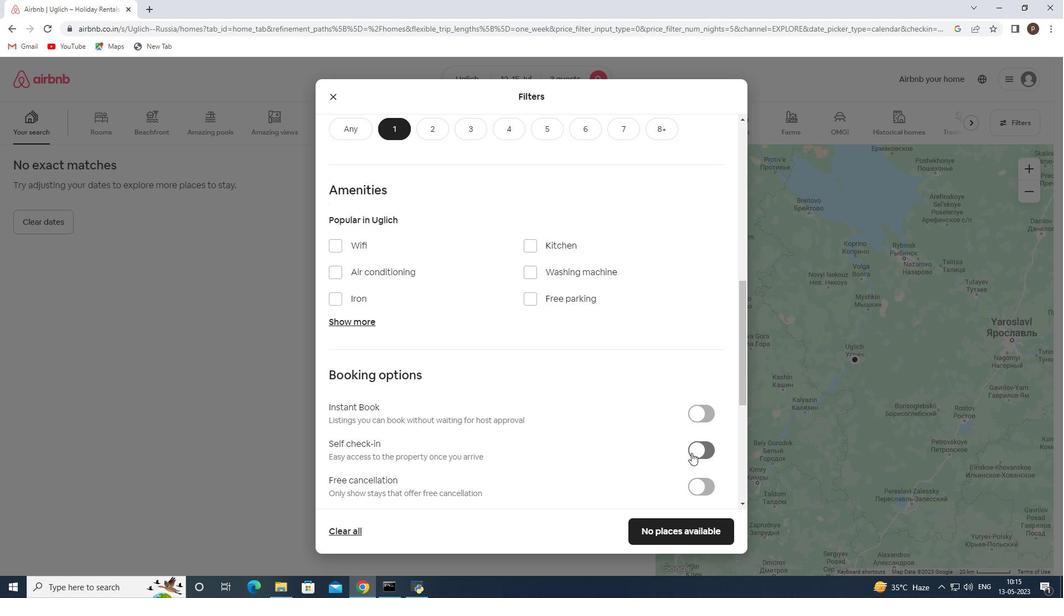 
Action: Mouse moved to (593, 432)
Screenshot: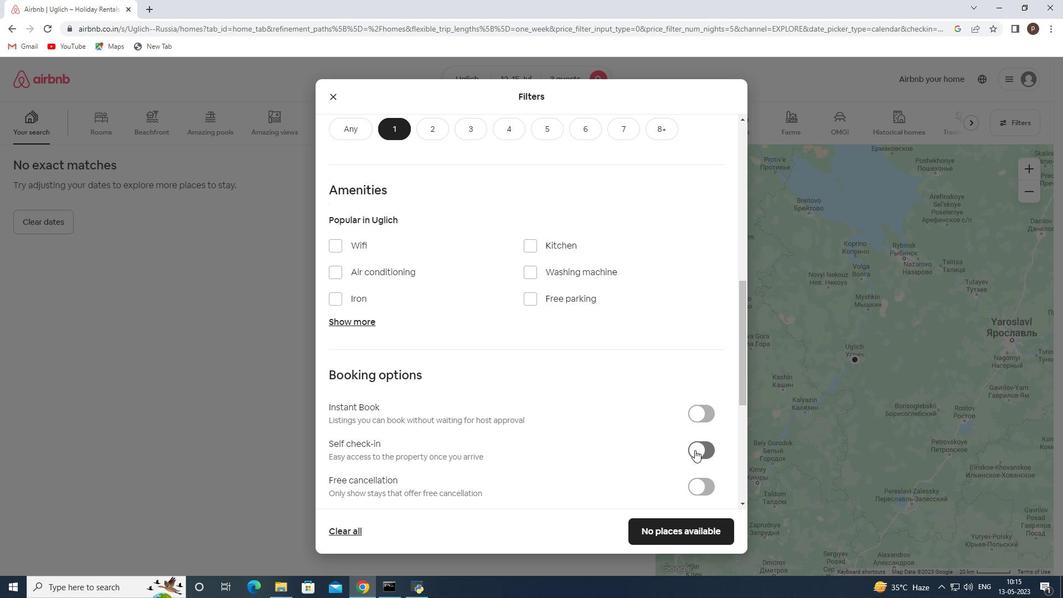 
Action: Mouse scrolled (593, 431) with delta (0, 0)
Screenshot: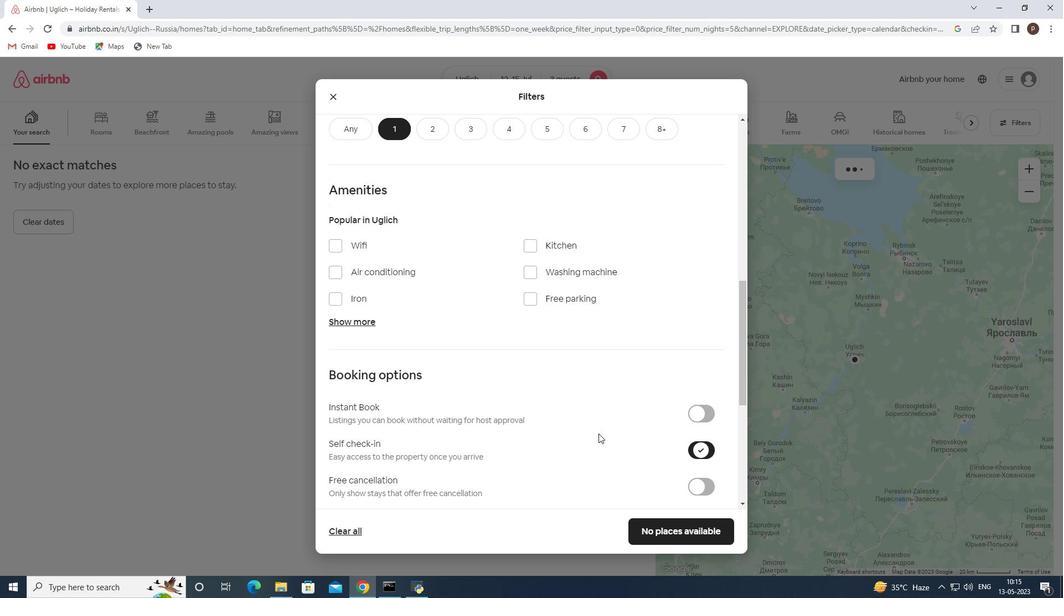 
Action: Mouse scrolled (593, 431) with delta (0, 0)
Screenshot: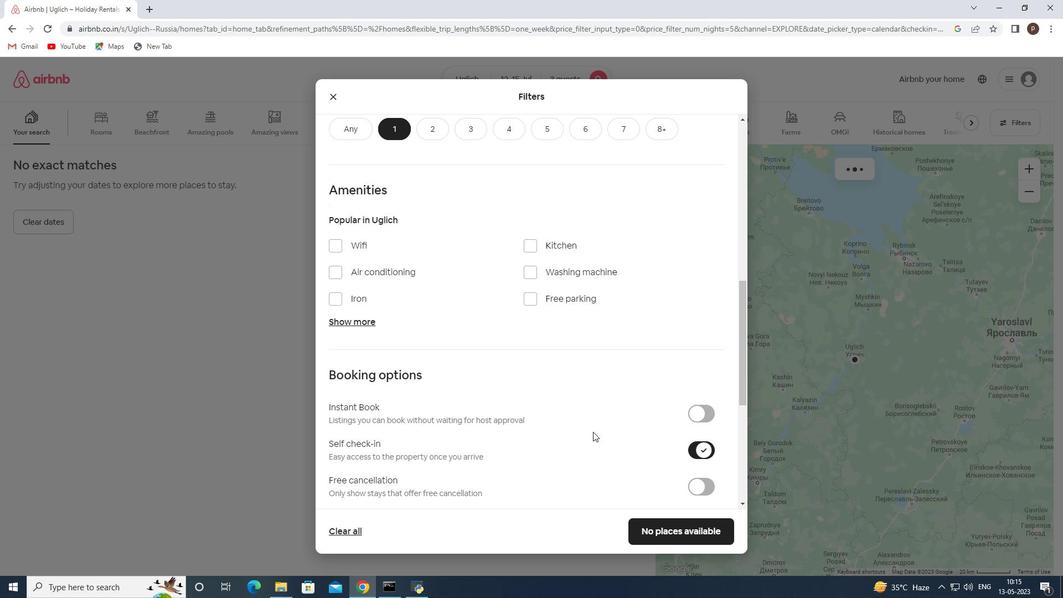 
Action: Mouse scrolled (593, 431) with delta (0, 0)
Screenshot: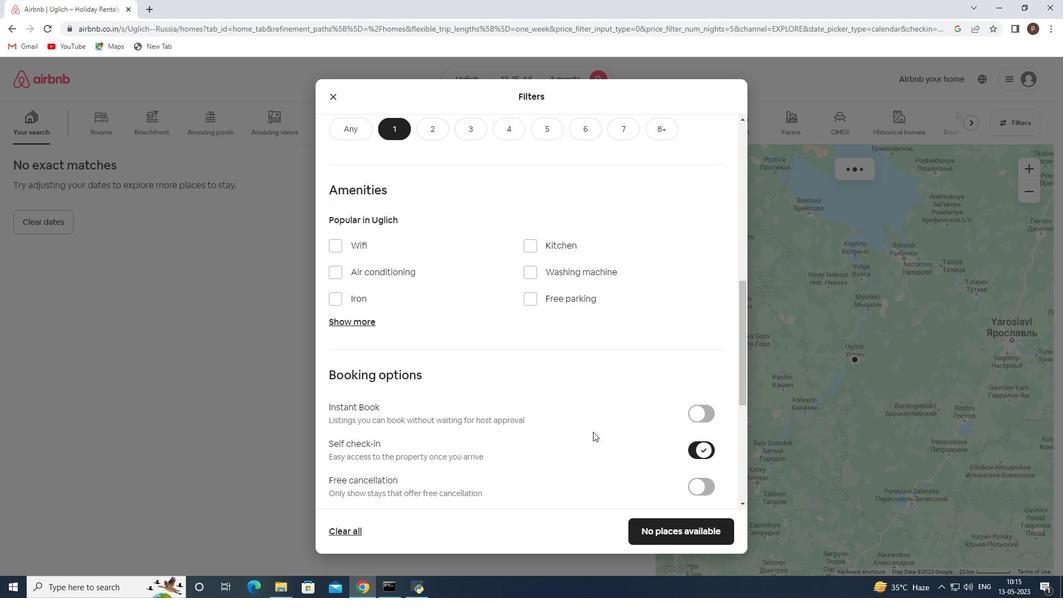 
Action: Mouse scrolled (593, 431) with delta (0, 0)
Screenshot: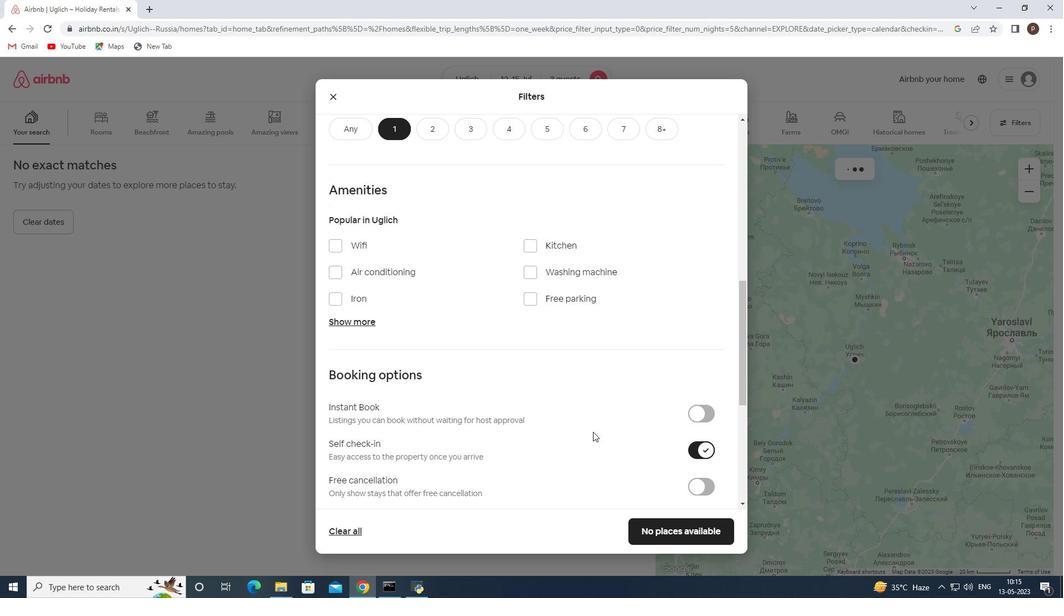 
Action: Mouse moved to (570, 404)
Screenshot: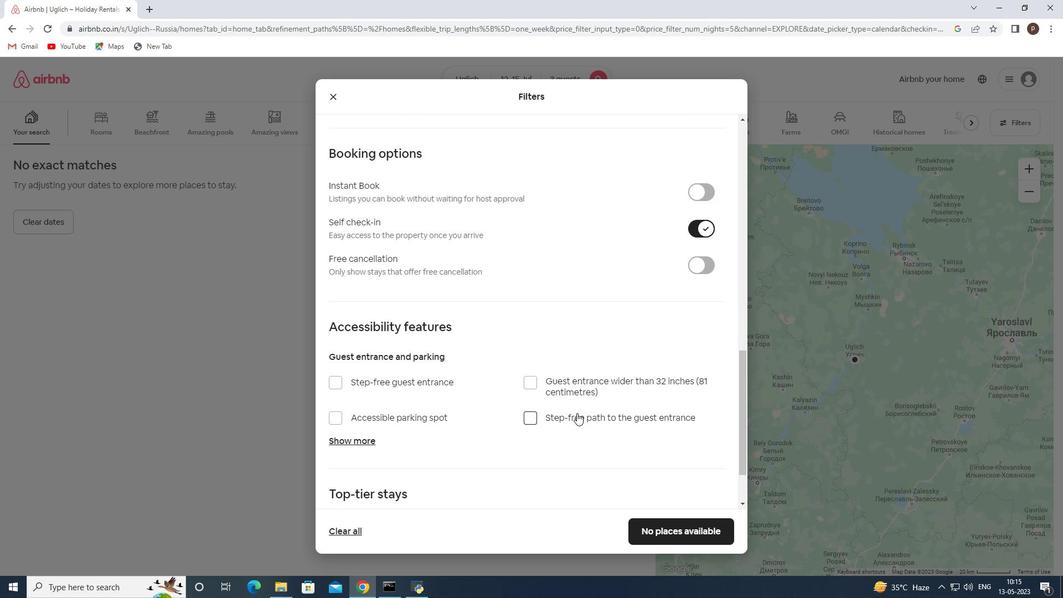 
Action: Mouse scrolled (570, 403) with delta (0, 0)
Screenshot: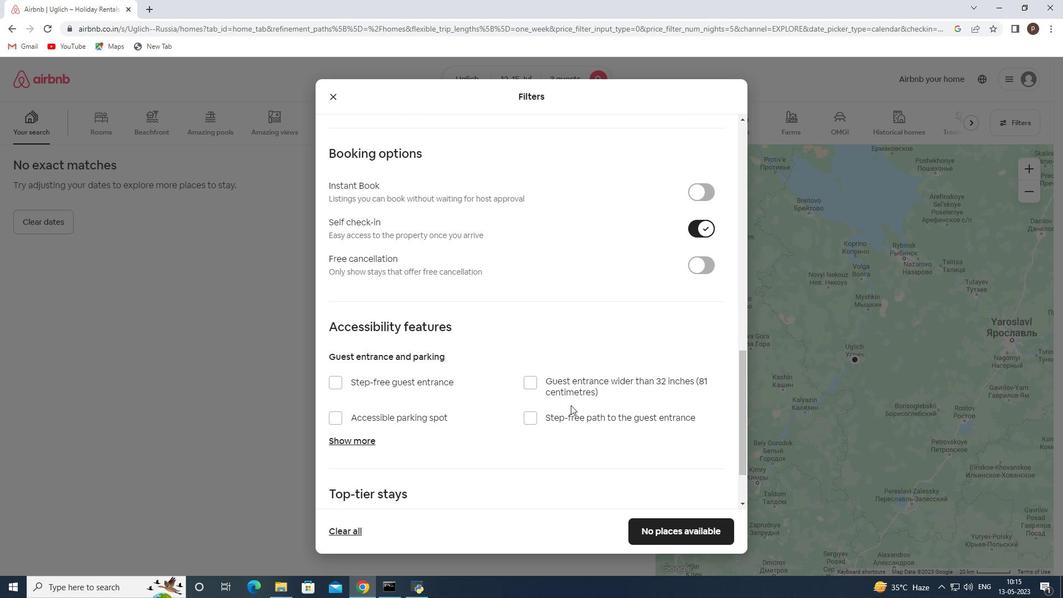 
Action: Mouse scrolled (570, 403) with delta (0, 0)
Screenshot: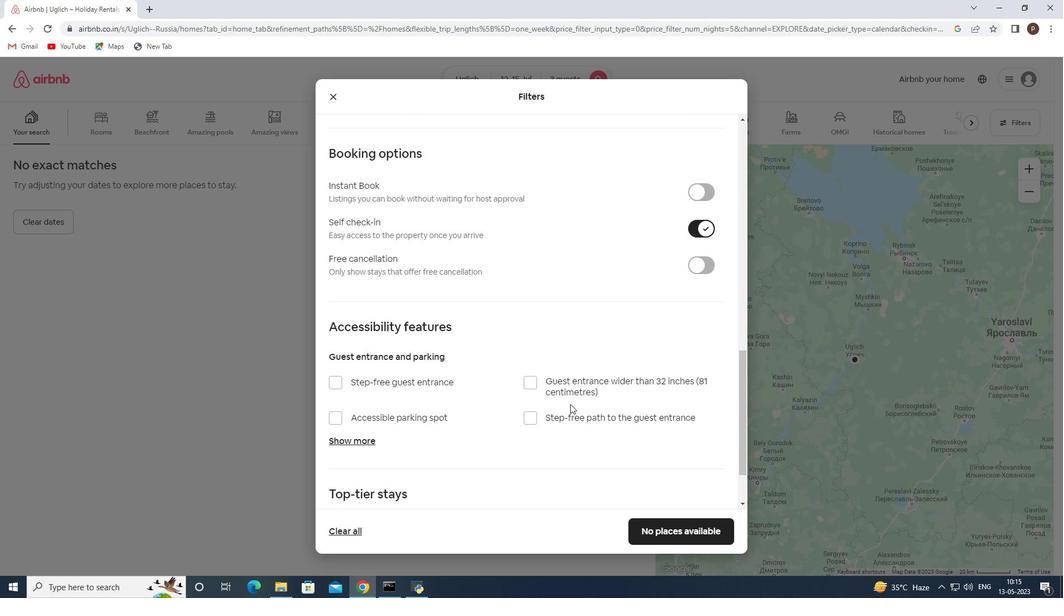 
Action: Mouse scrolled (570, 403) with delta (0, 0)
Screenshot: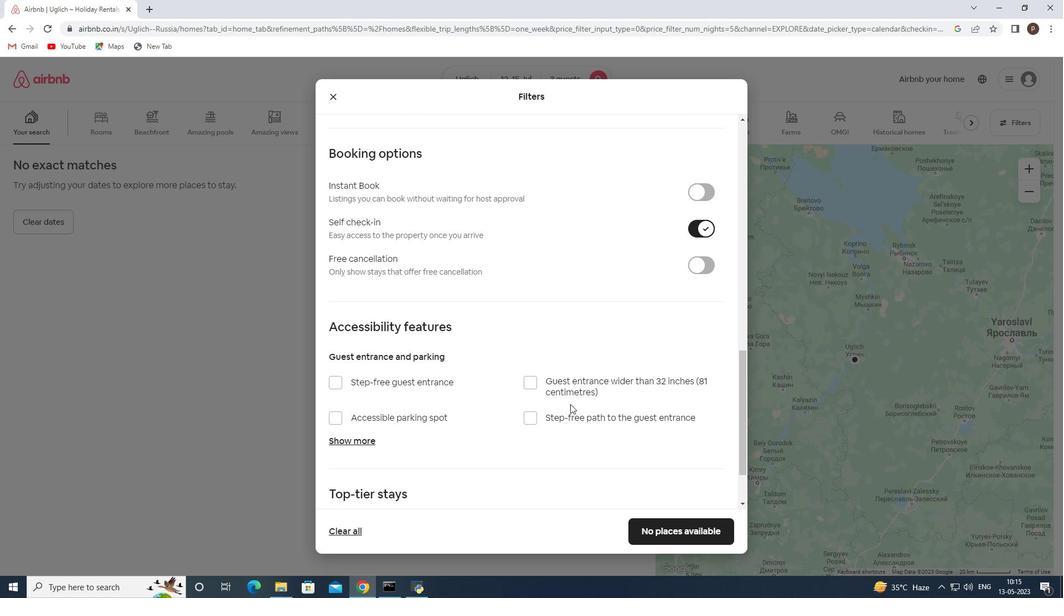 
Action: Mouse scrolled (570, 403) with delta (0, 0)
Screenshot: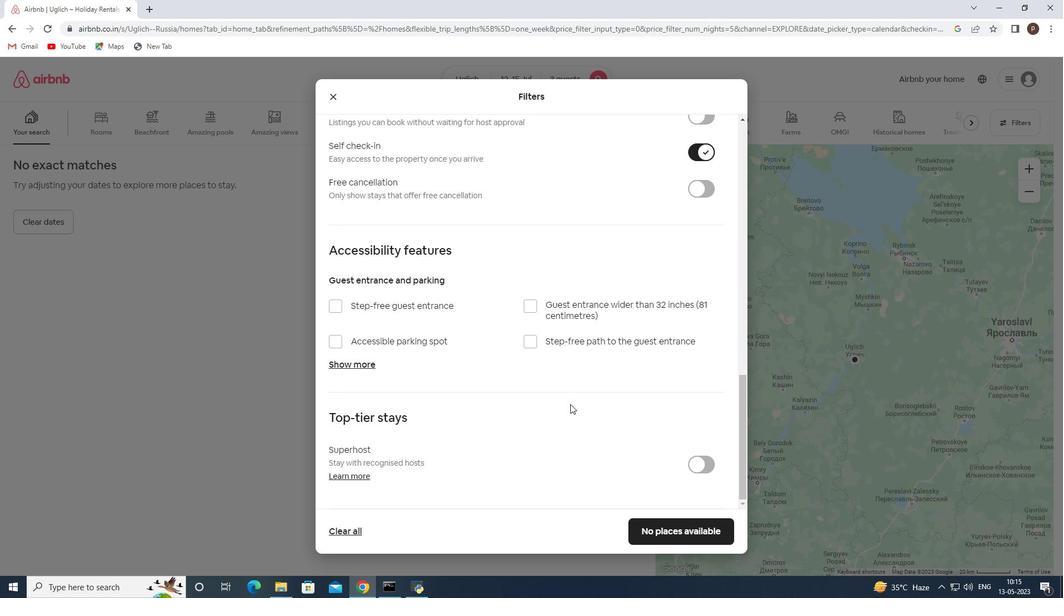 
Action: Mouse scrolled (570, 403) with delta (0, 0)
Screenshot: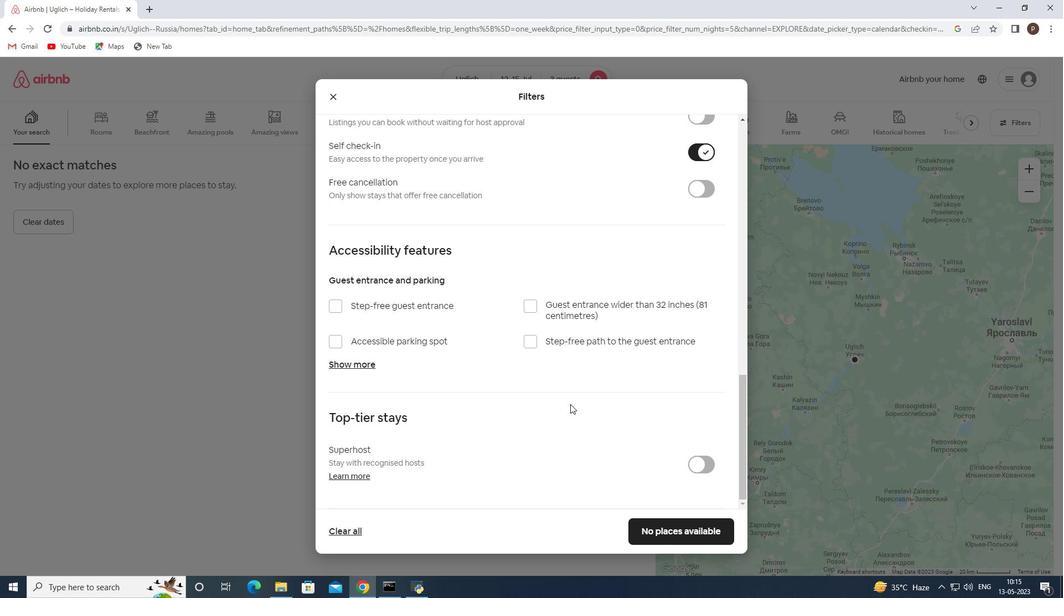 
Action: Mouse scrolled (570, 403) with delta (0, 0)
Screenshot: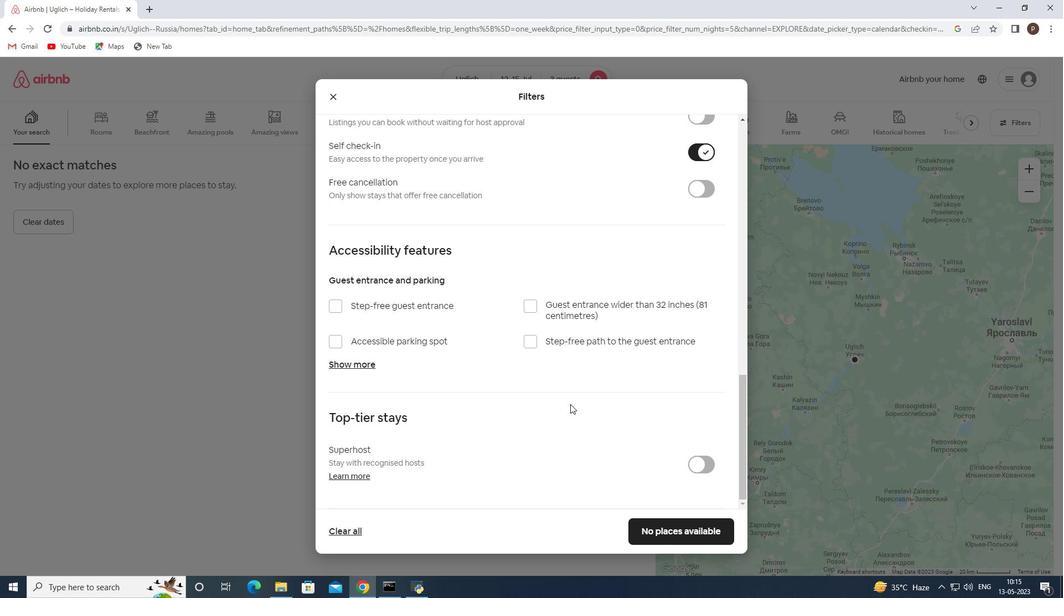
Action: Mouse scrolled (570, 403) with delta (0, 0)
Screenshot: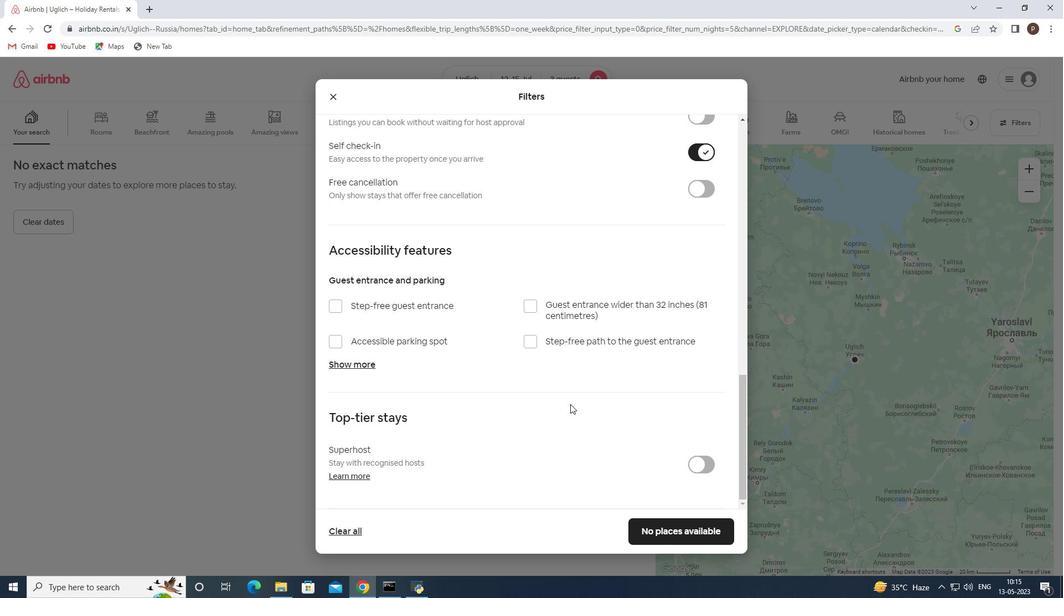 
Action: Mouse scrolled (570, 403) with delta (0, 0)
Screenshot: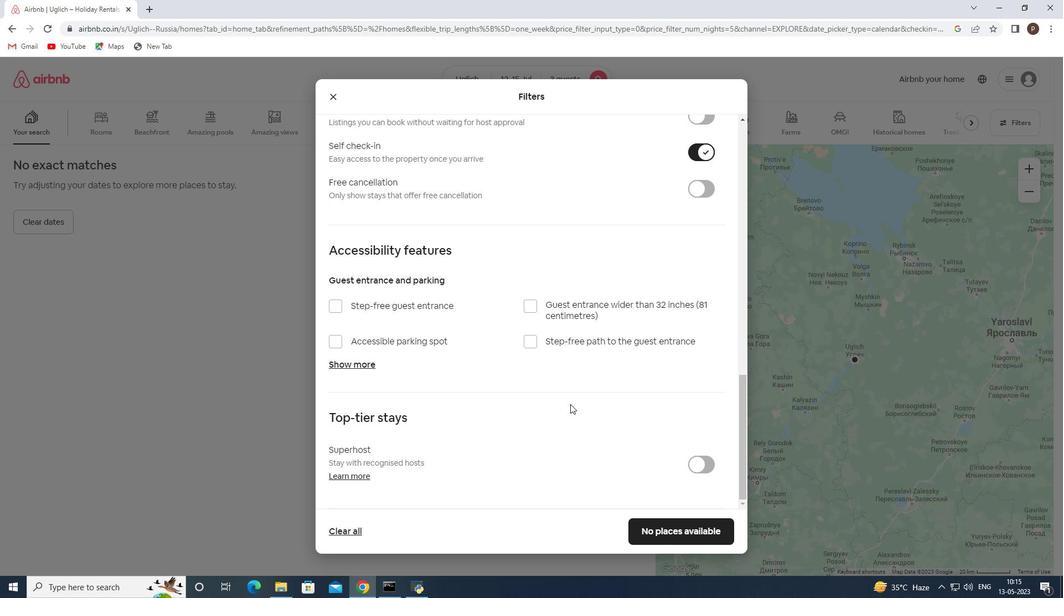 
Action: Mouse scrolled (570, 403) with delta (0, 0)
Screenshot: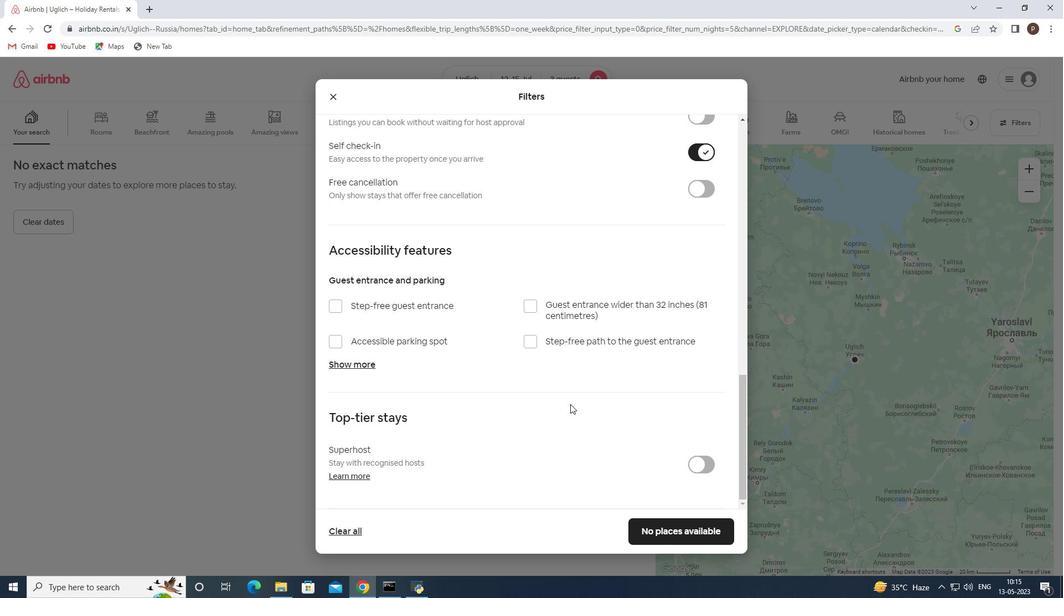 
Action: Mouse scrolled (570, 403) with delta (0, 0)
Screenshot: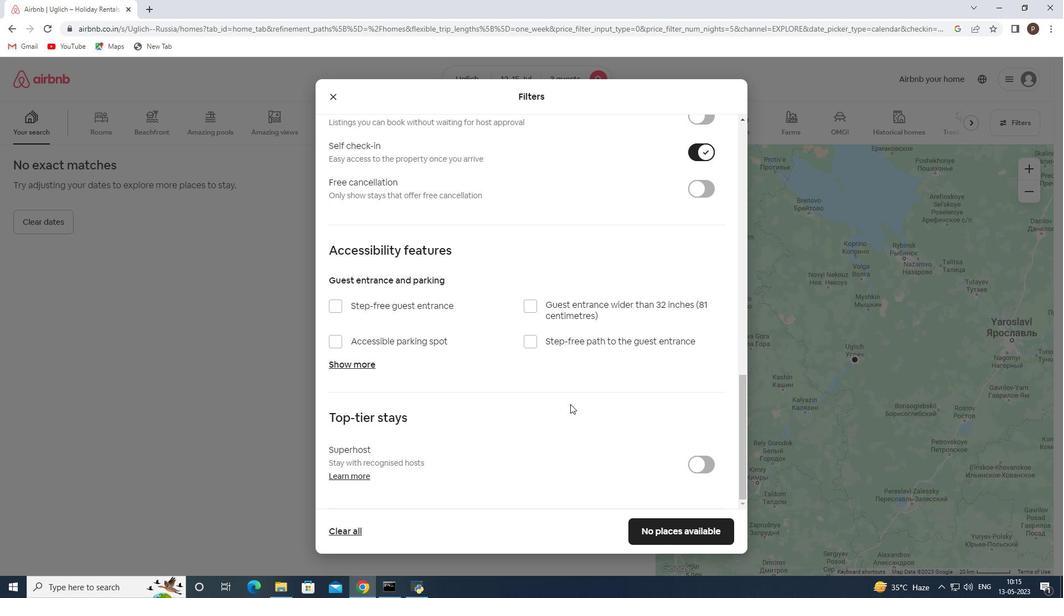 
Action: Mouse scrolled (570, 403) with delta (0, 0)
Screenshot: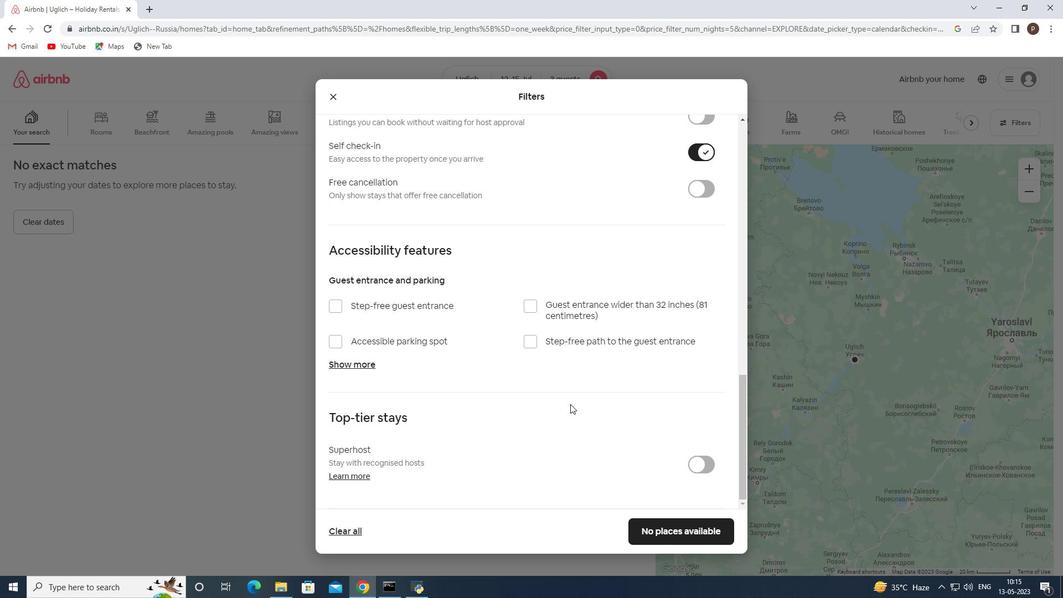
Action: Mouse scrolled (570, 403) with delta (0, 0)
Screenshot: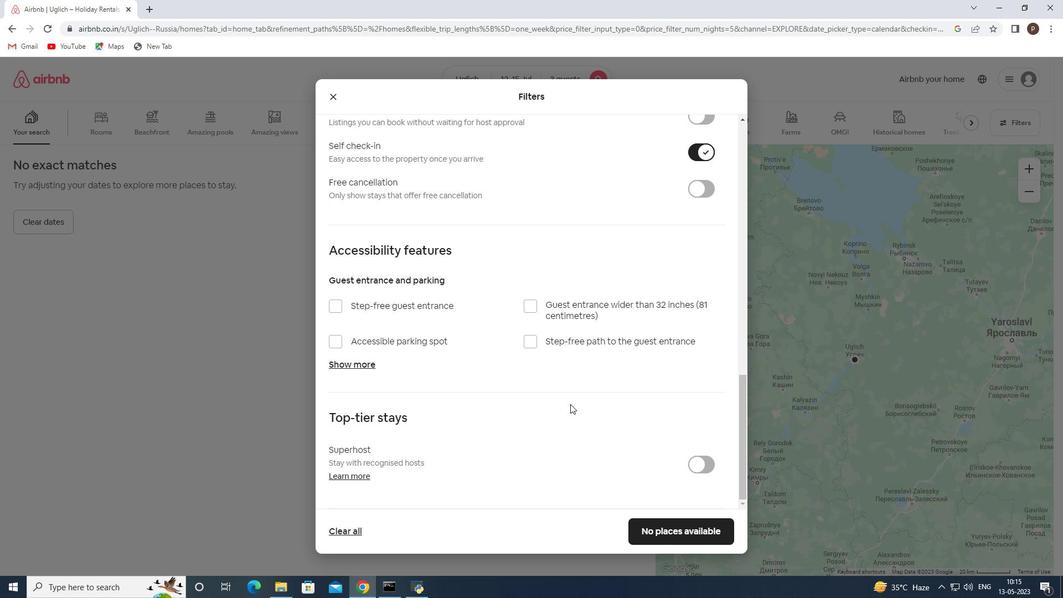 
Action: Mouse scrolled (570, 403) with delta (0, 0)
Screenshot: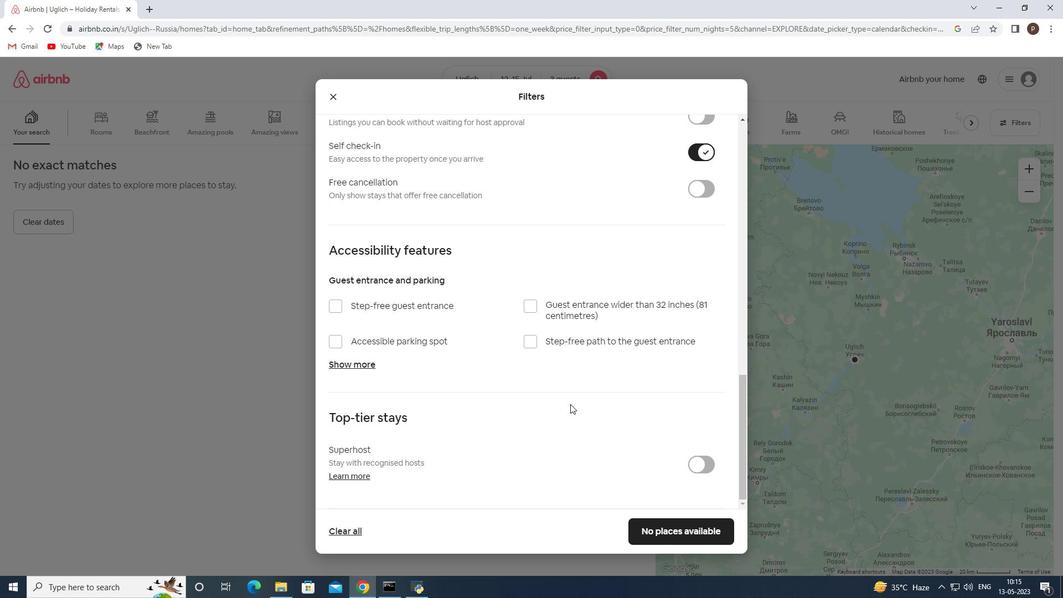 
Action: Mouse scrolled (570, 403) with delta (0, 0)
Screenshot: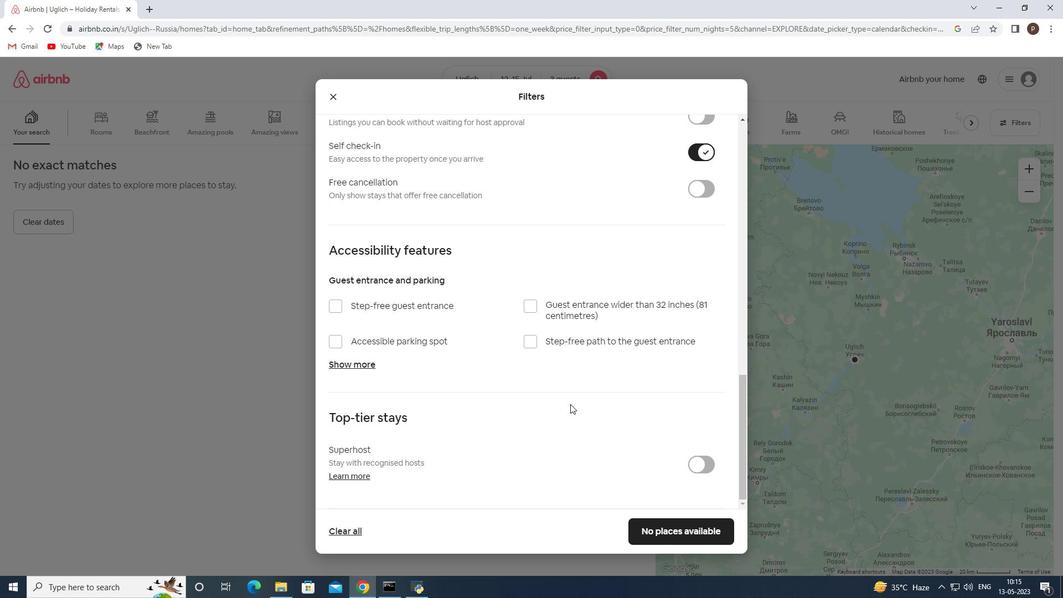 
Action: Mouse scrolled (570, 403) with delta (0, 0)
Screenshot: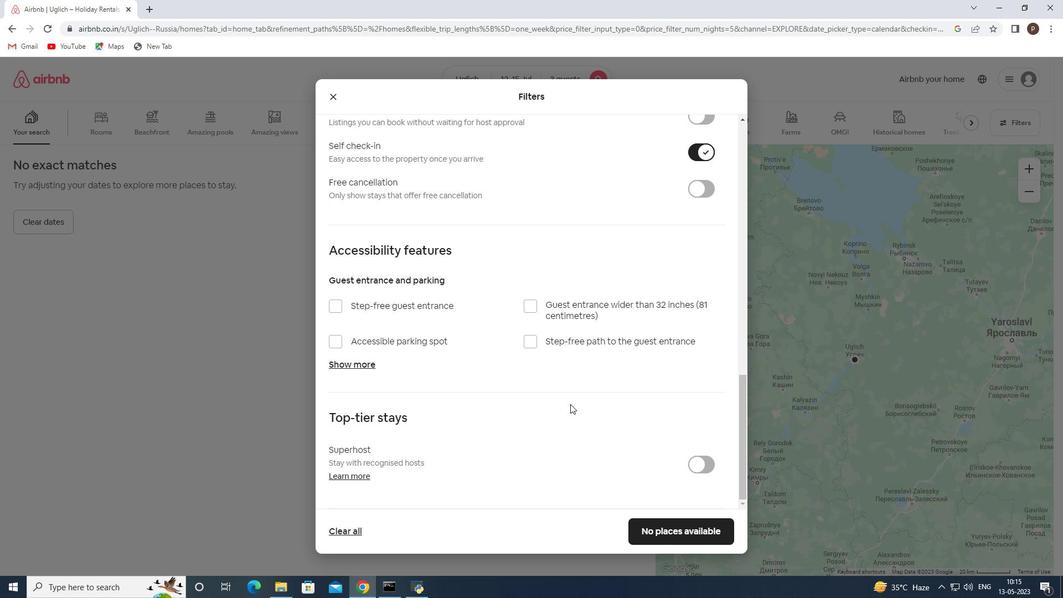 
Action: Mouse moved to (671, 530)
Screenshot: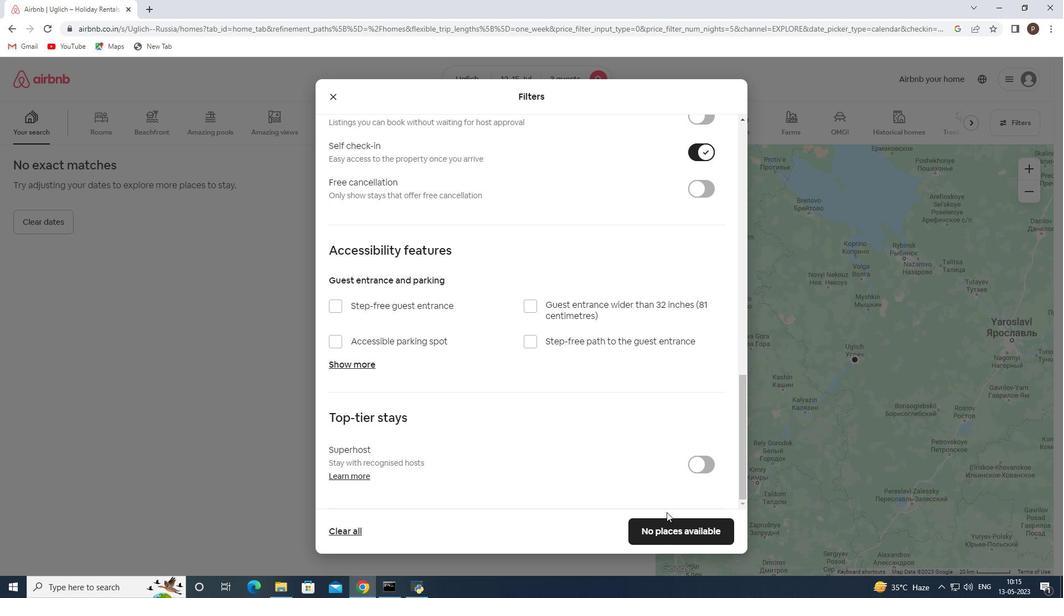 
Action: Mouse pressed left at (671, 530)
Screenshot: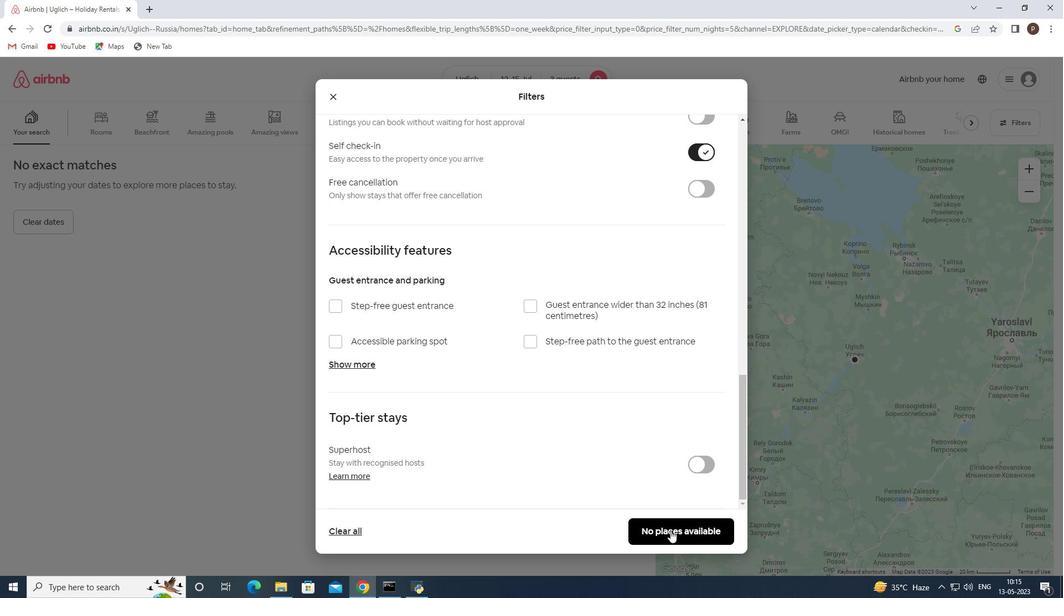 
